 Task: Select the GitHub vs code in the default folding range provider.
Action: Mouse moved to (13, 635)
Screenshot: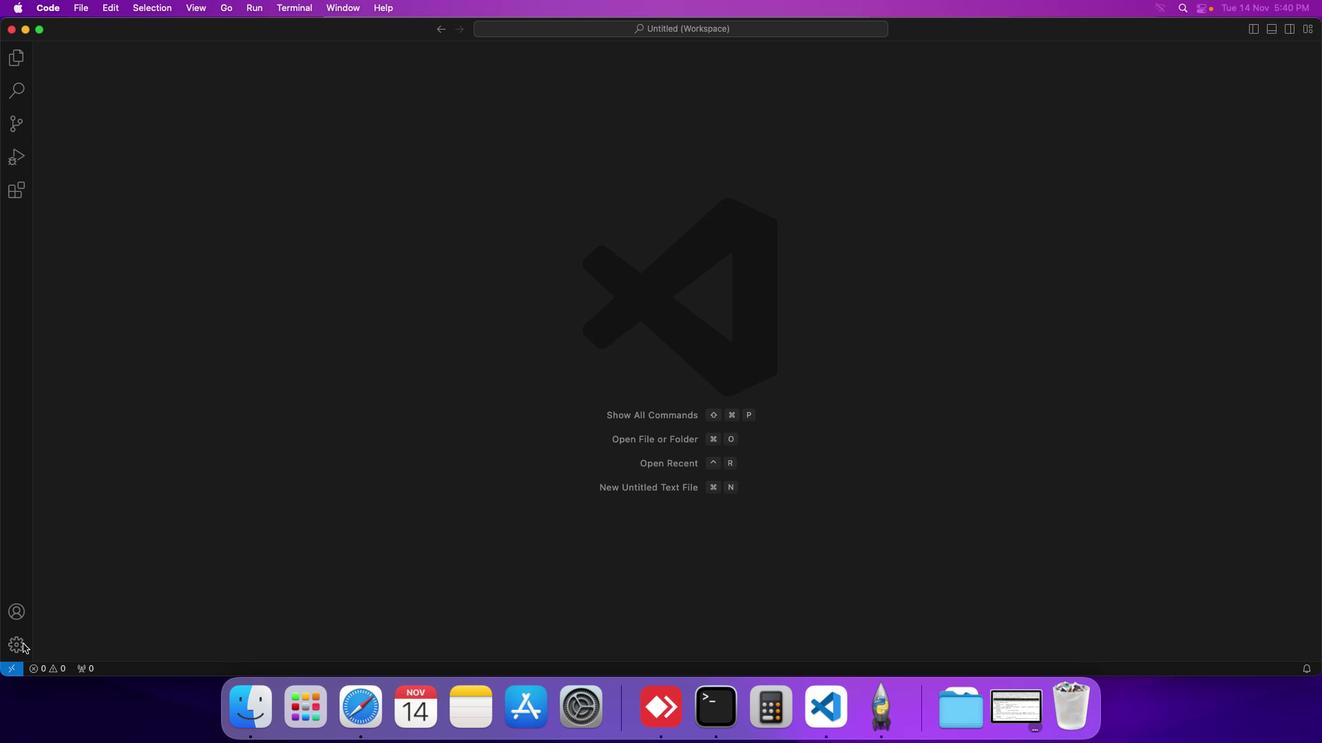 
Action: Mouse pressed left at (13, 635)
Screenshot: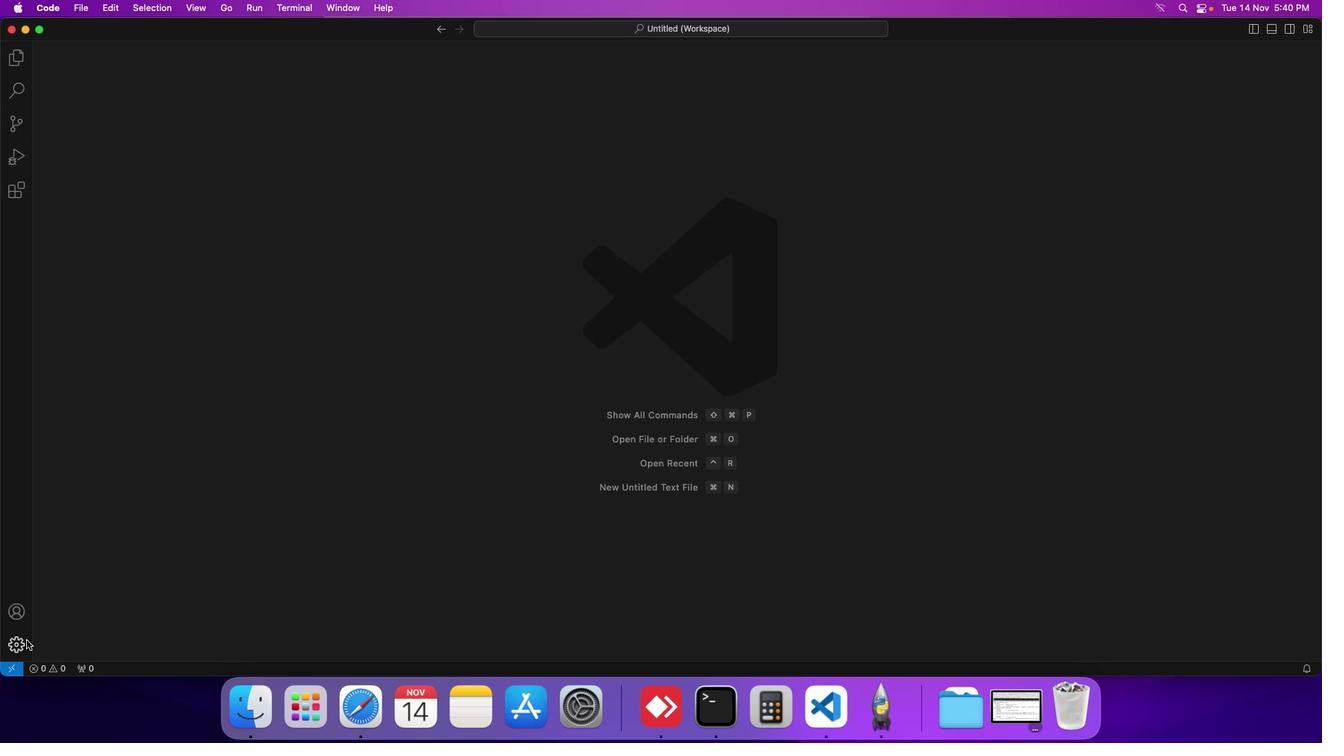 
Action: Mouse moved to (88, 531)
Screenshot: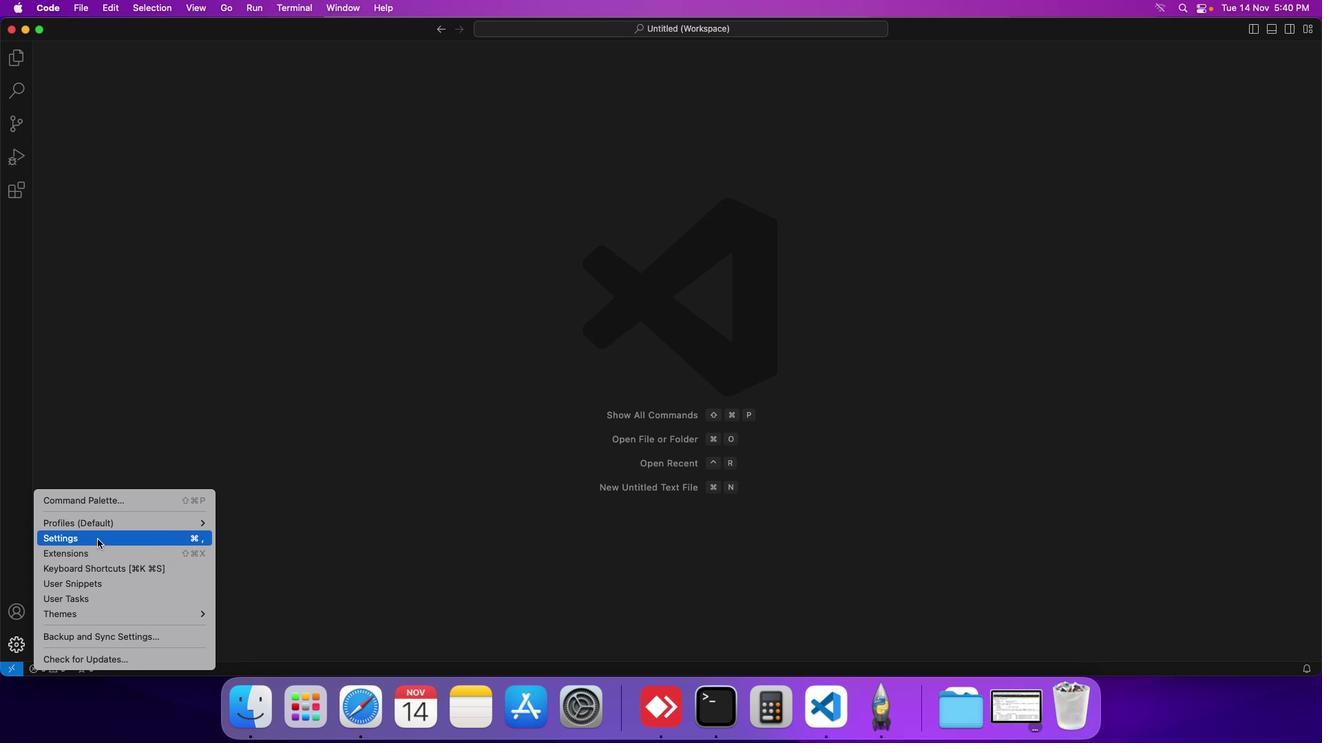 
Action: Mouse pressed left at (88, 531)
Screenshot: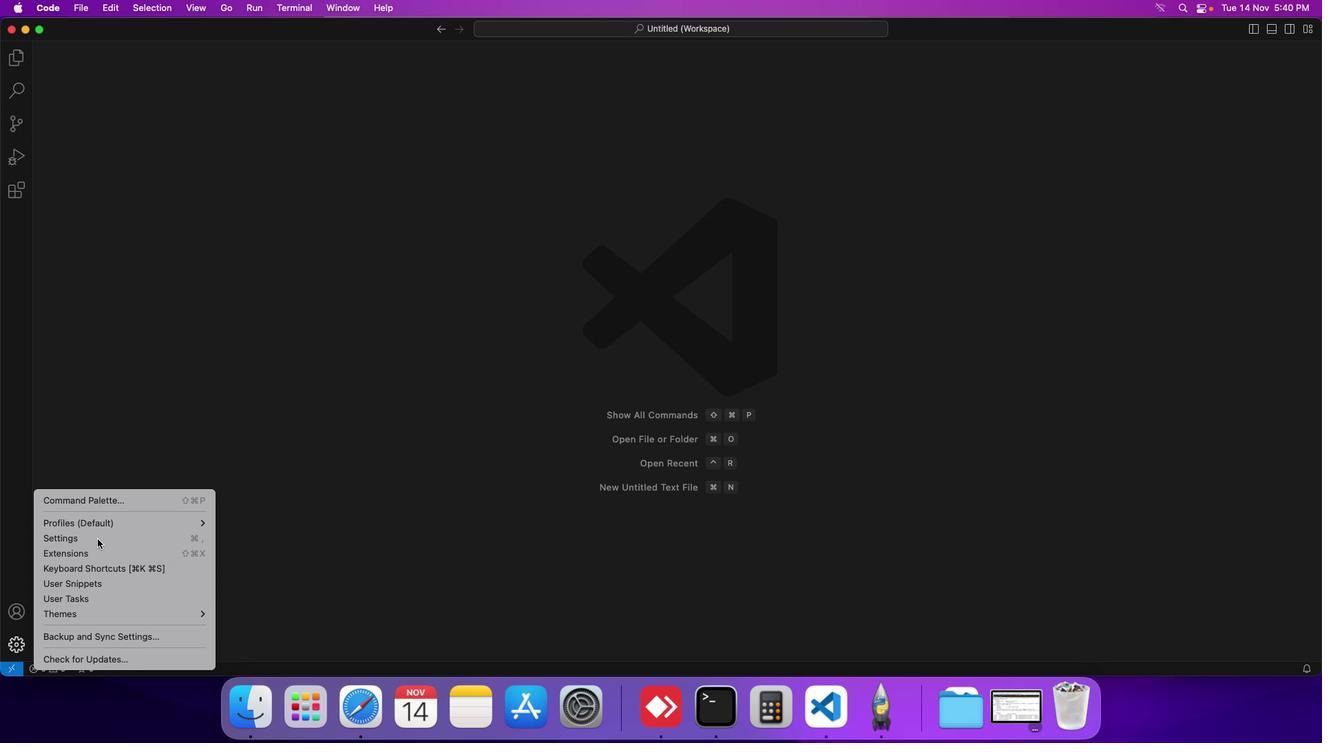 
Action: Mouse moved to (342, 96)
Screenshot: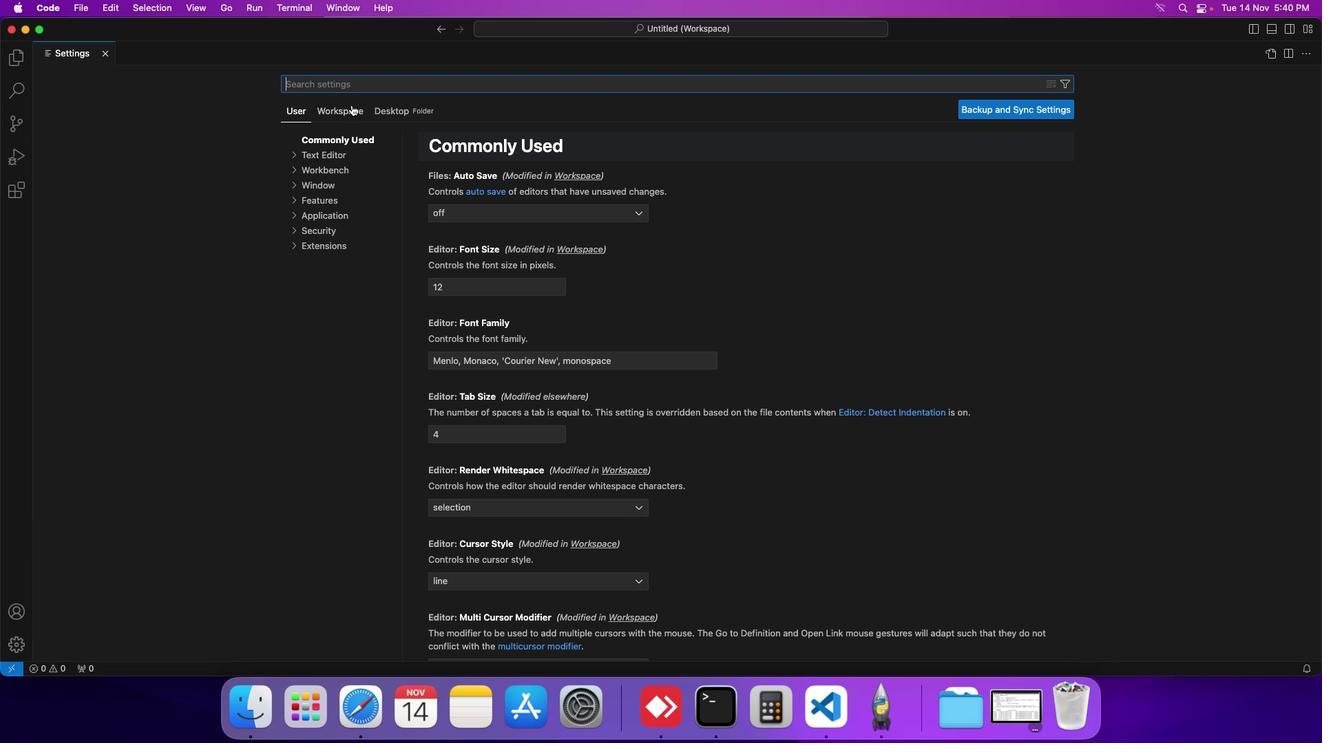 
Action: Mouse pressed left at (342, 96)
Screenshot: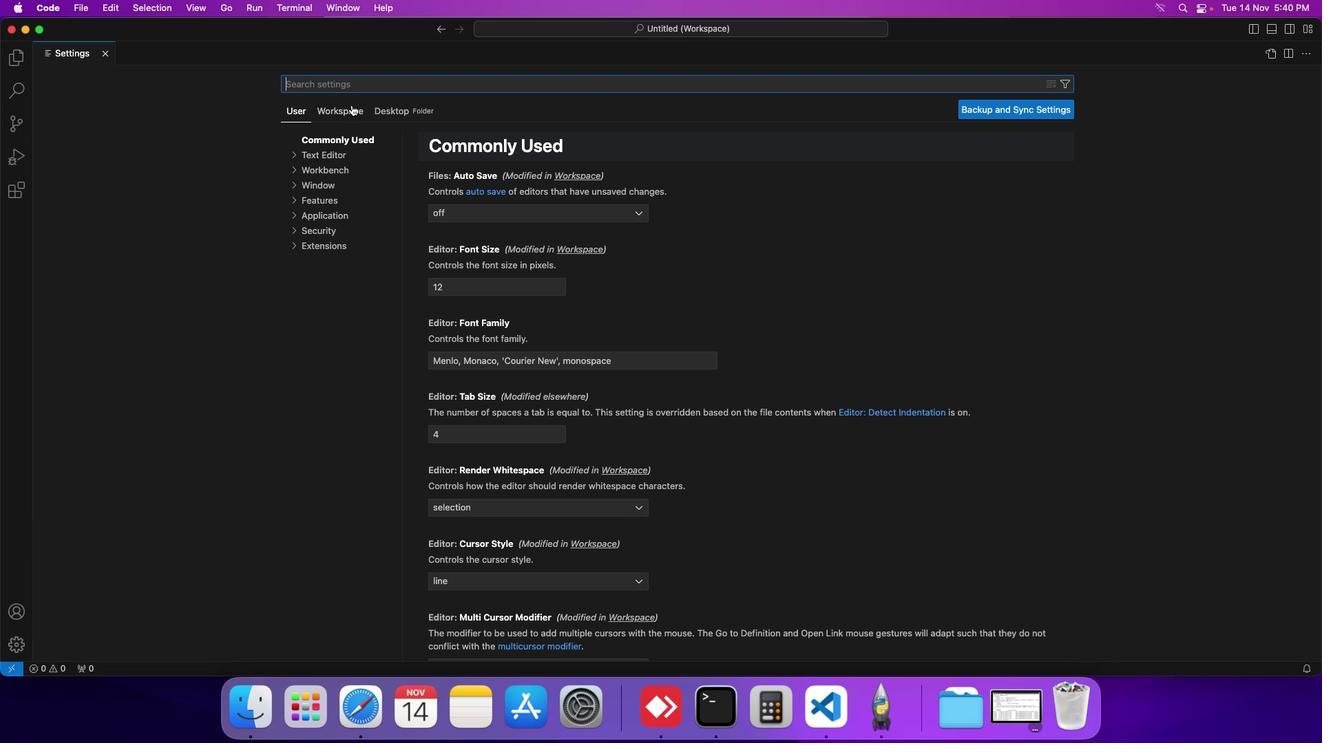 
Action: Mouse moved to (331, 147)
Screenshot: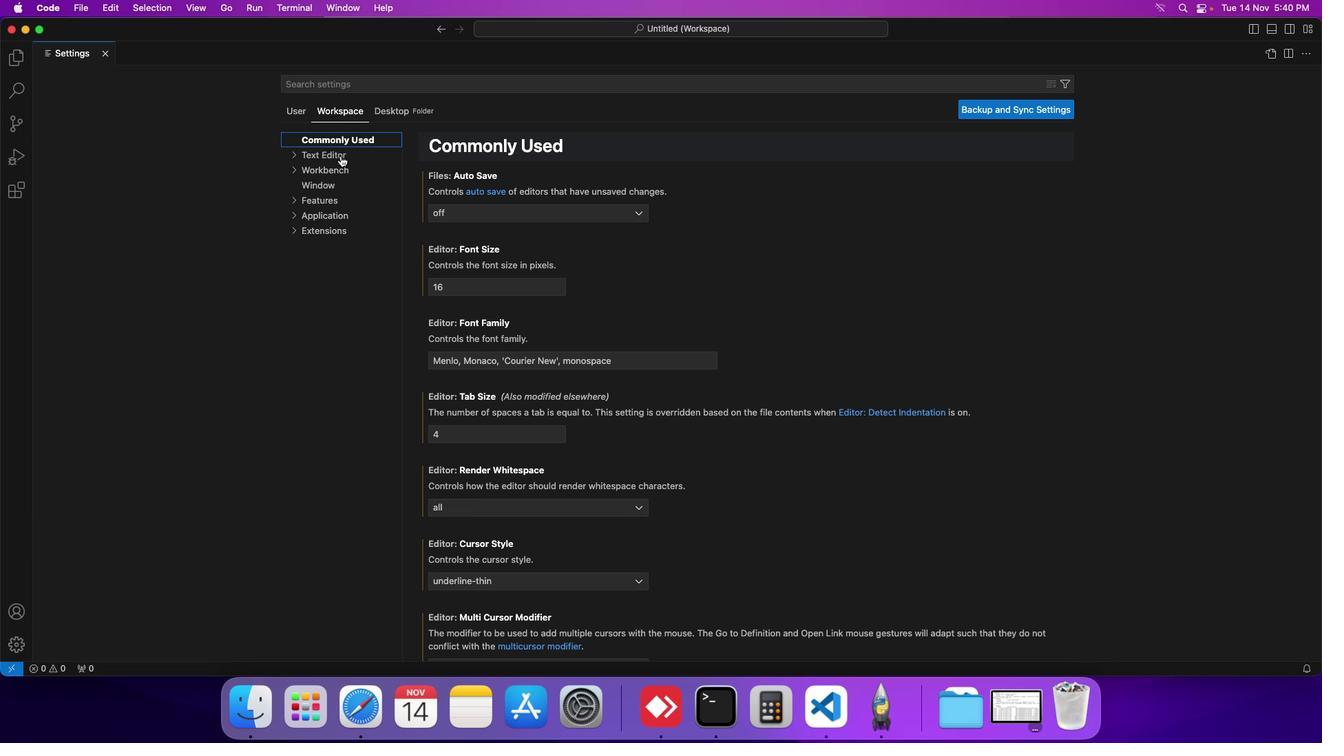 
Action: Mouse pressed left at (331, 147)
Screenshot: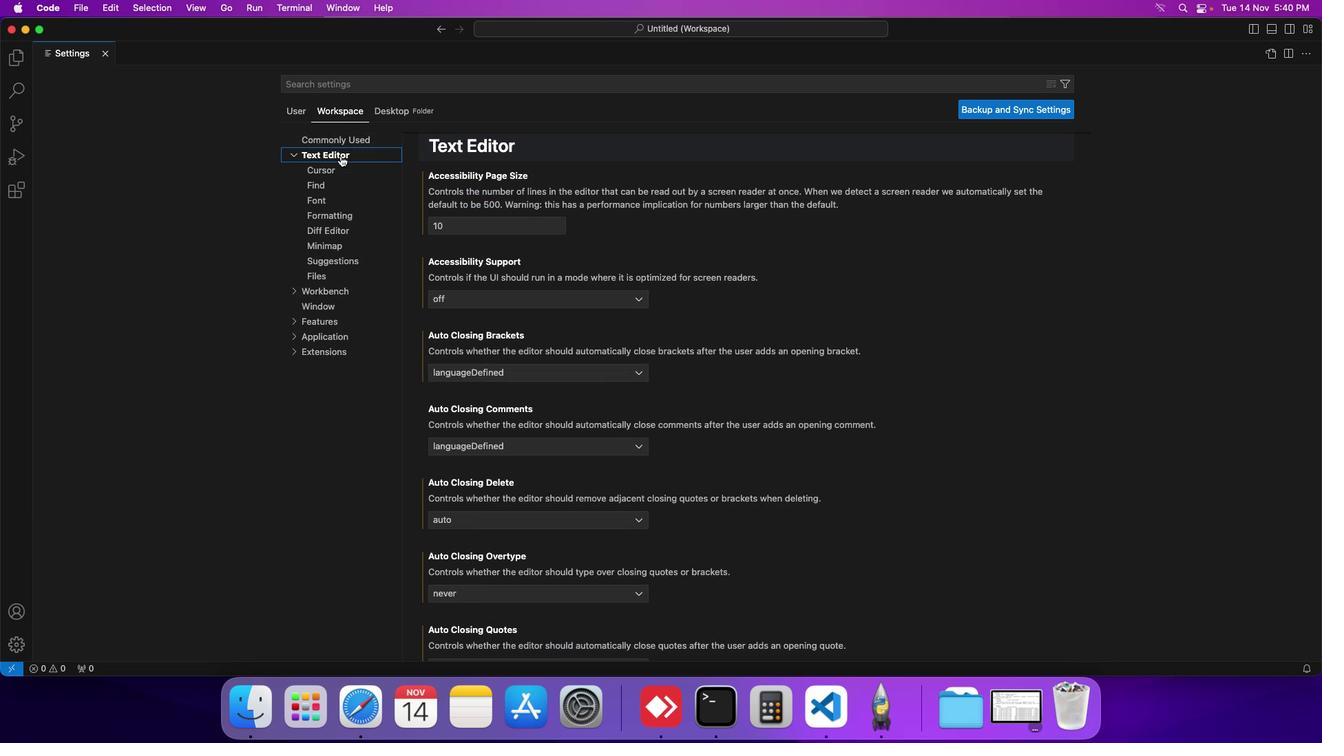 
Action: Mouse moved to (494, 378)
Screenshot: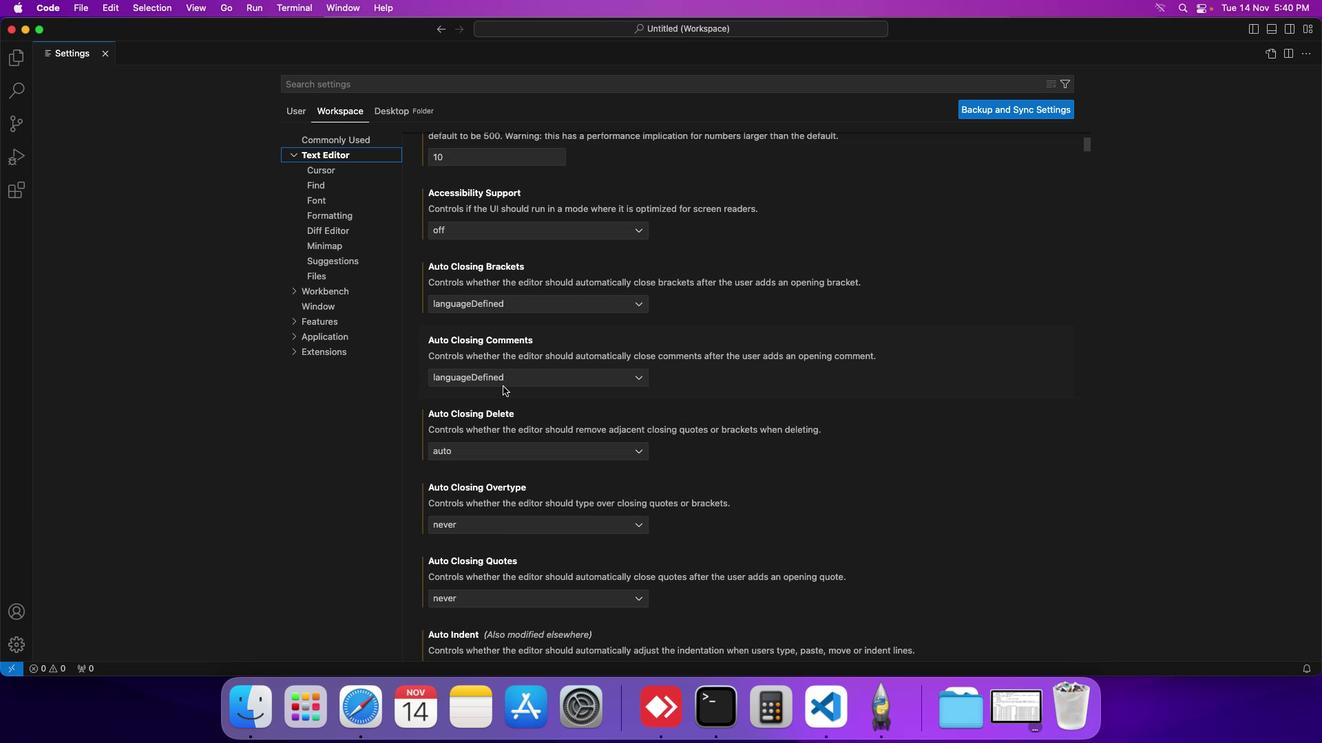 
Action: Mouse scrolled (494, 378) with delta (-8, -8)
Screenshot: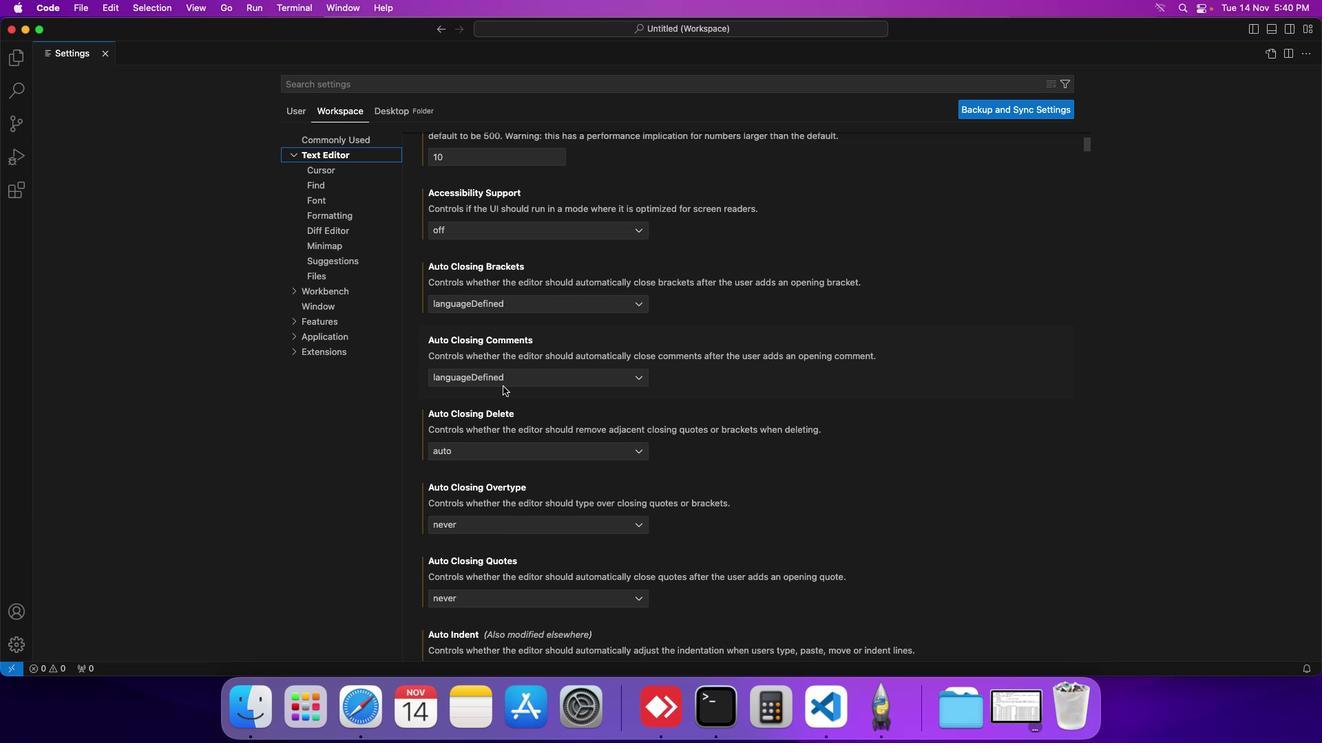 
Action: Mouse scrolled (494, 378) with delta (-8, -8)
Screenshot: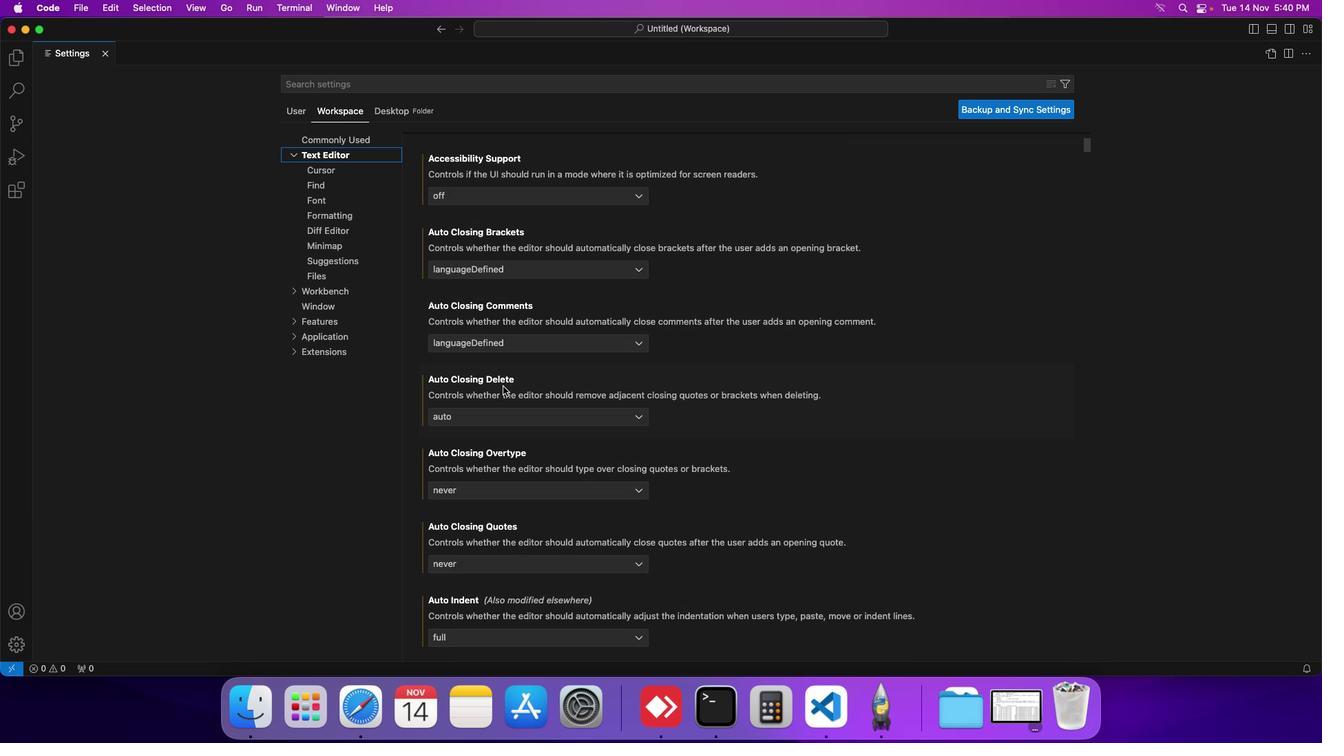 
Action: Mouse scrolled (494, 378) with delta (-8, -8)
Screenshot: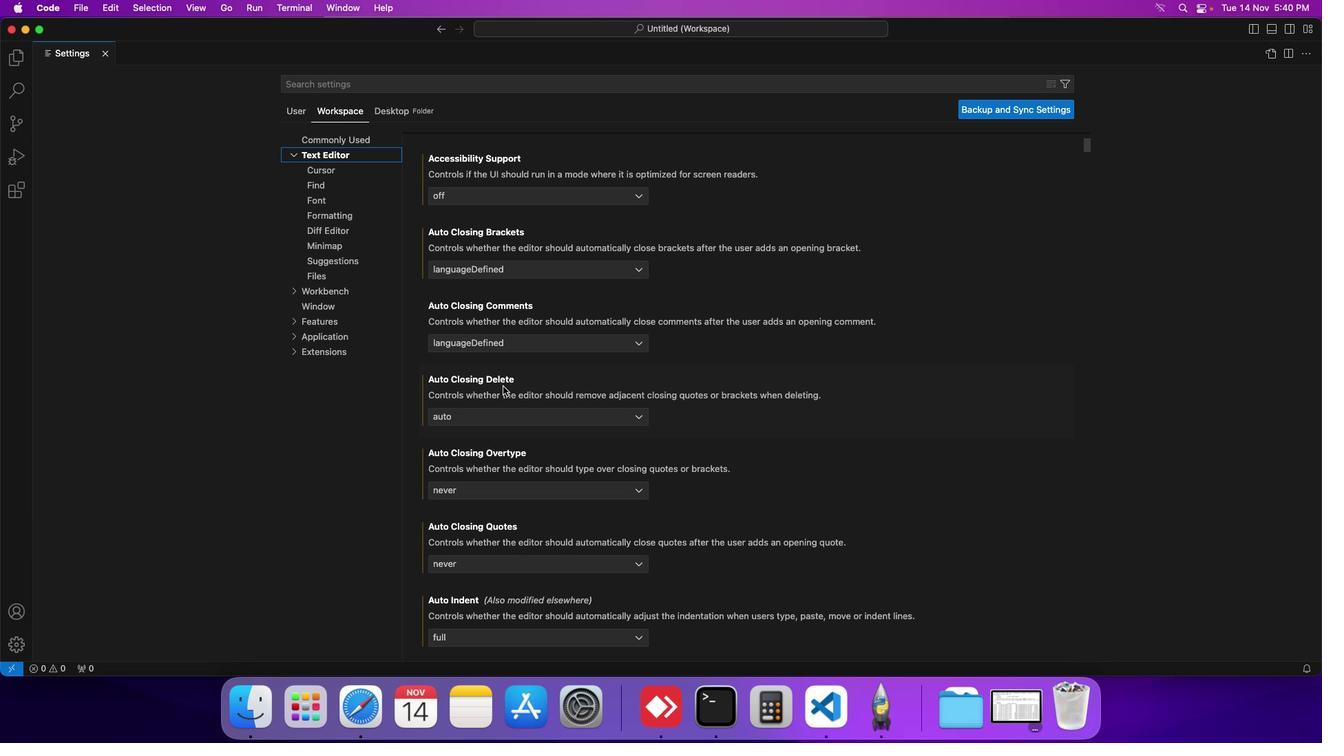 
Action: Mouse moved to (485, 380)
Screenshot: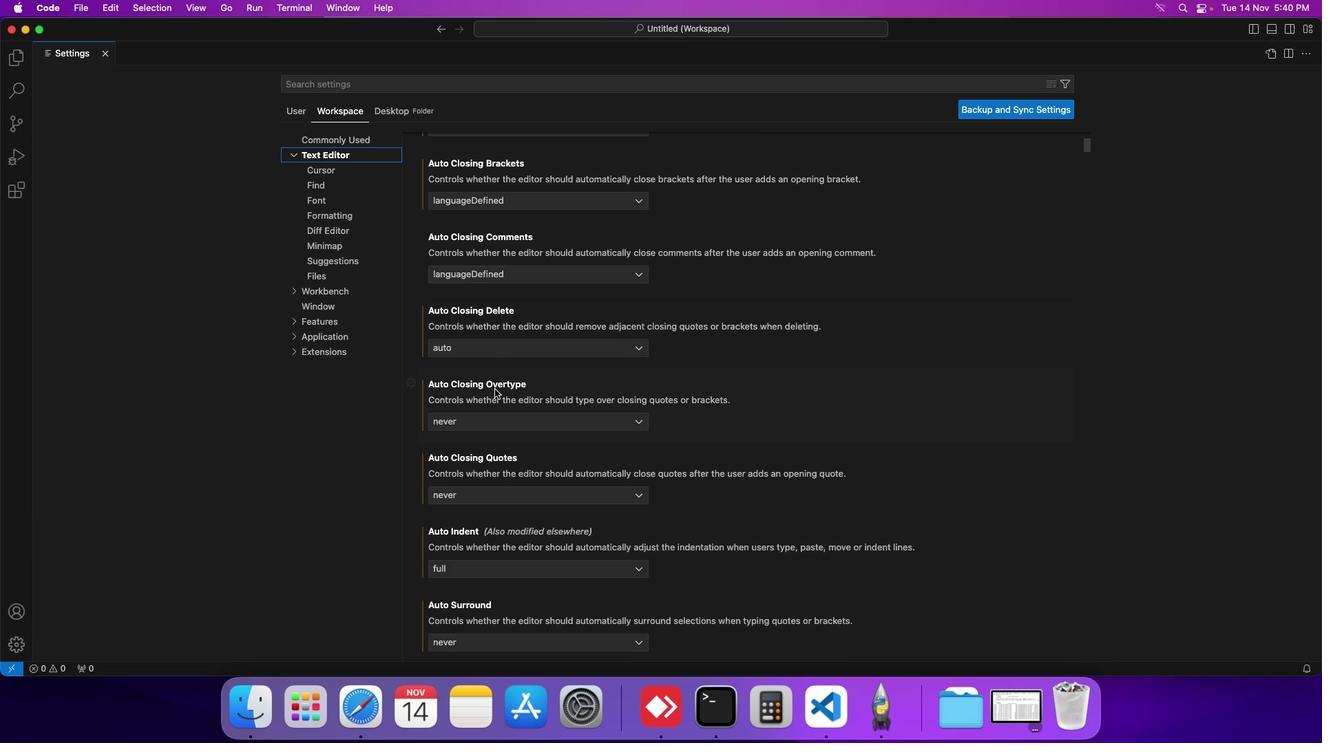 
Action: Mouse scrolled (485, 380) with delta (-8, -8)
Screenshot: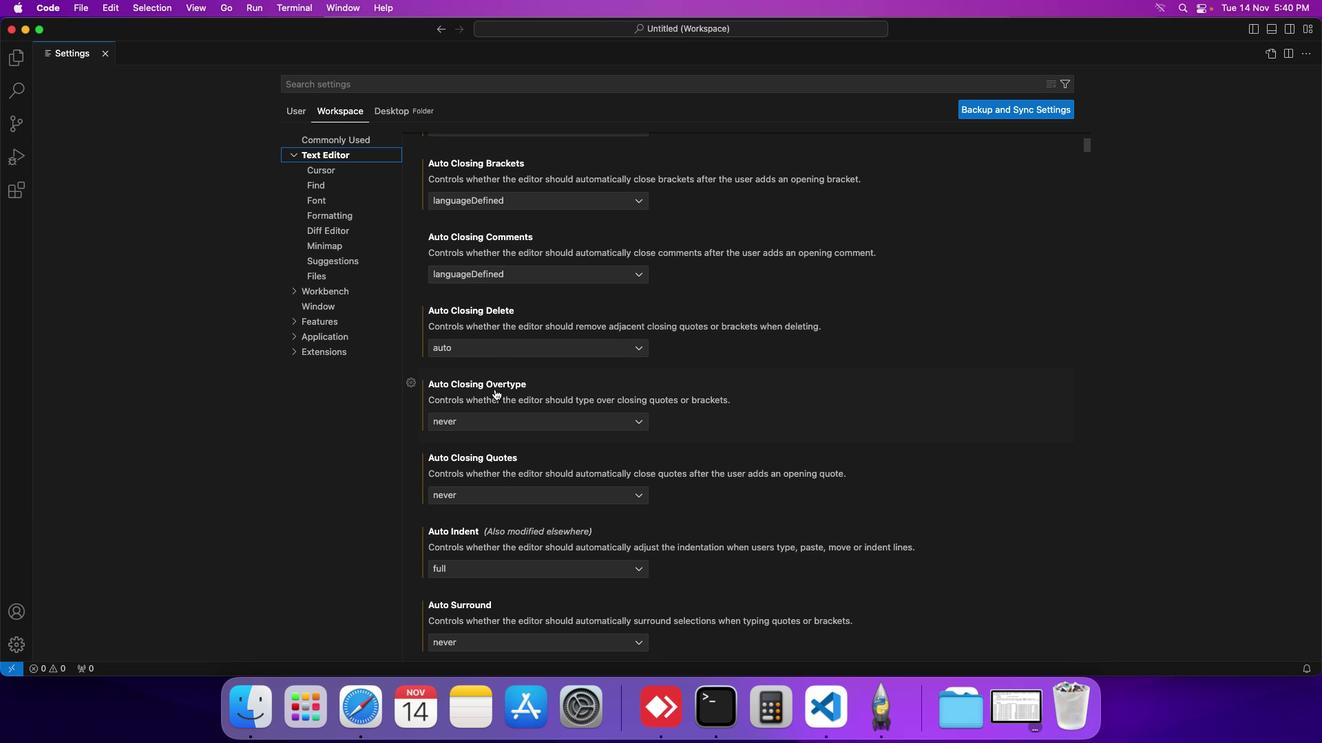 
Action: Mouse scrolled (485, 380) with delta (-8, -8)
Screenshot: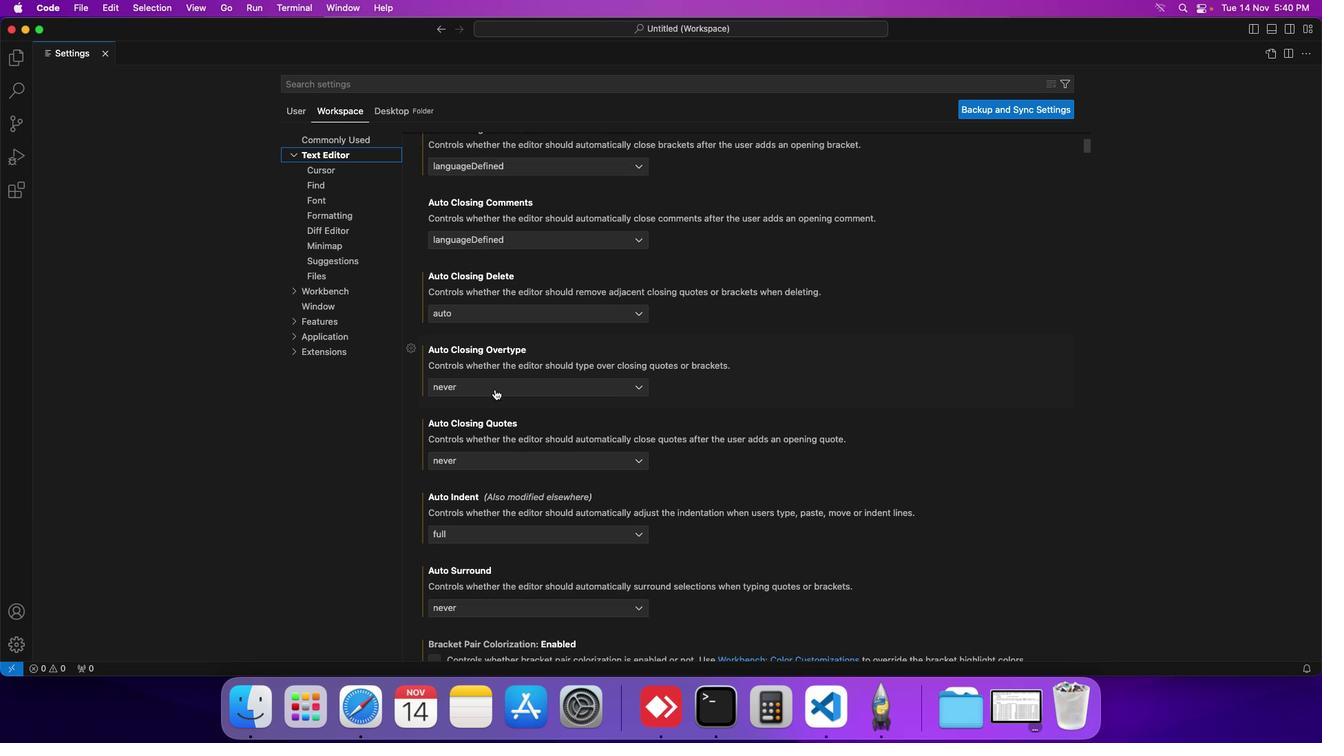 
Action: Mouse scrolled (485, 380) with delta (-8, -8)
Screenshot: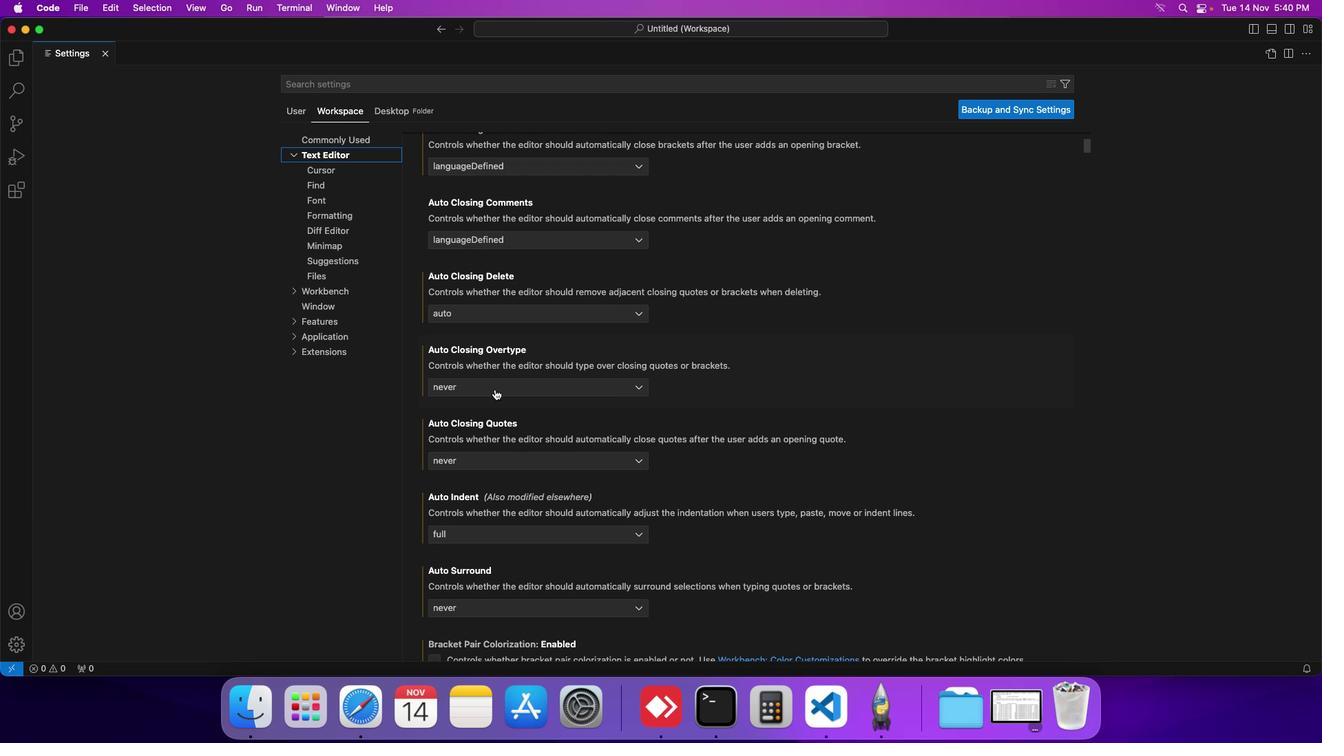 
Action: Mouse scrolled (485, 380) with delta (-8, -8)
Screenshot: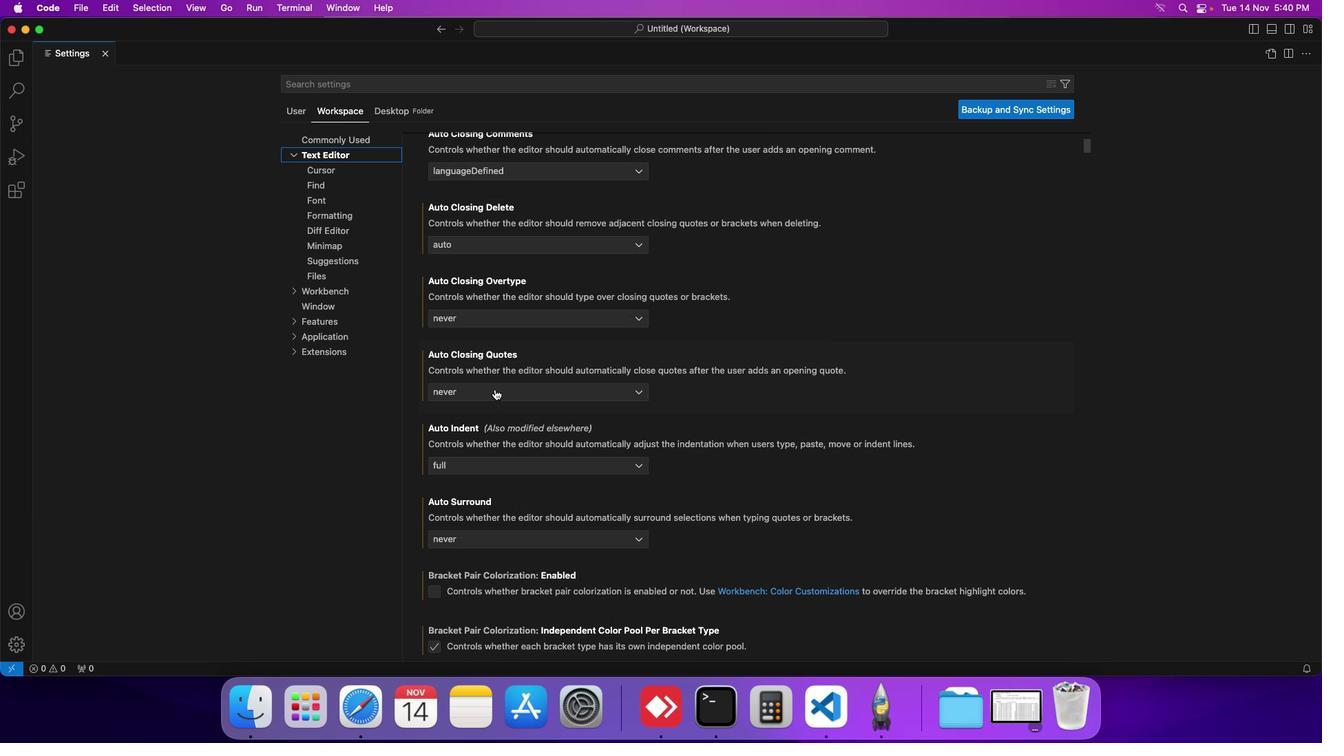 
Action: Mouse scrolled (485, 380) with delta (-8, -8)
Screenshot: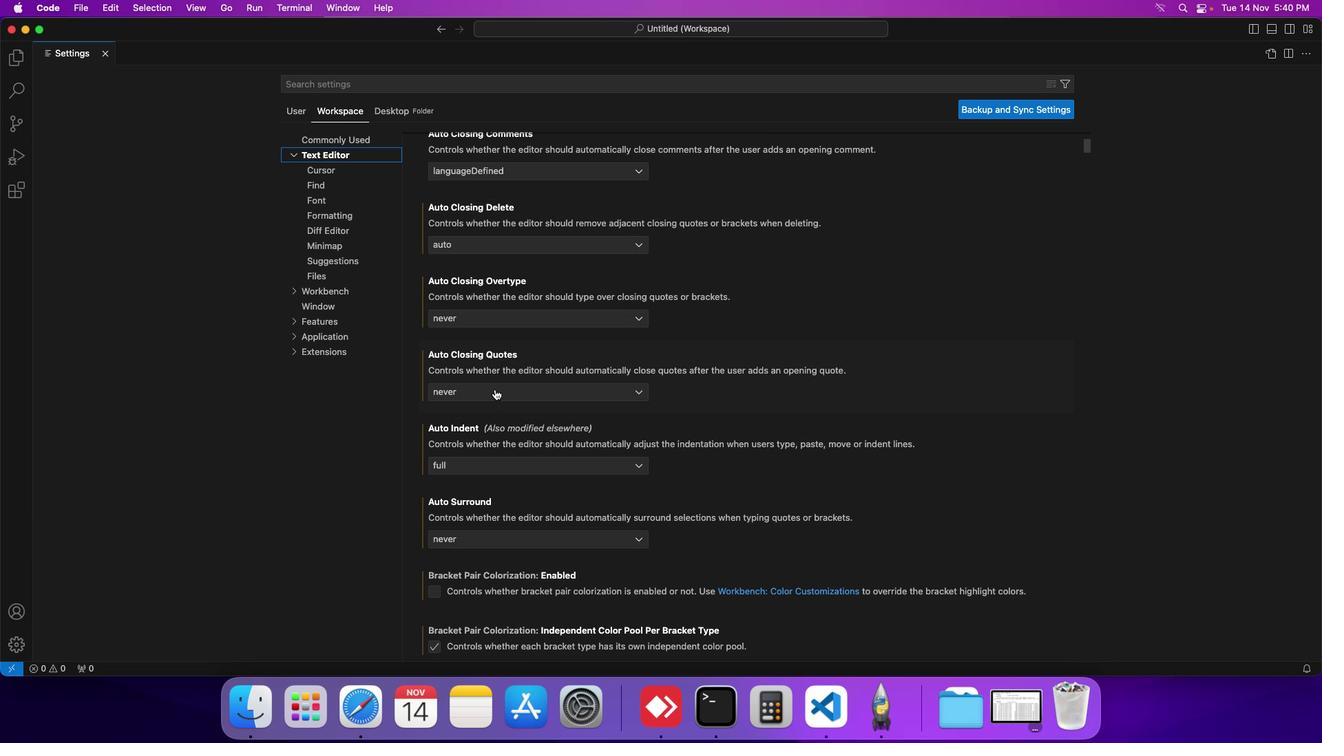 
Action: Mouse scrolled (485, 380) with delta (-8, -8)
Screenshot: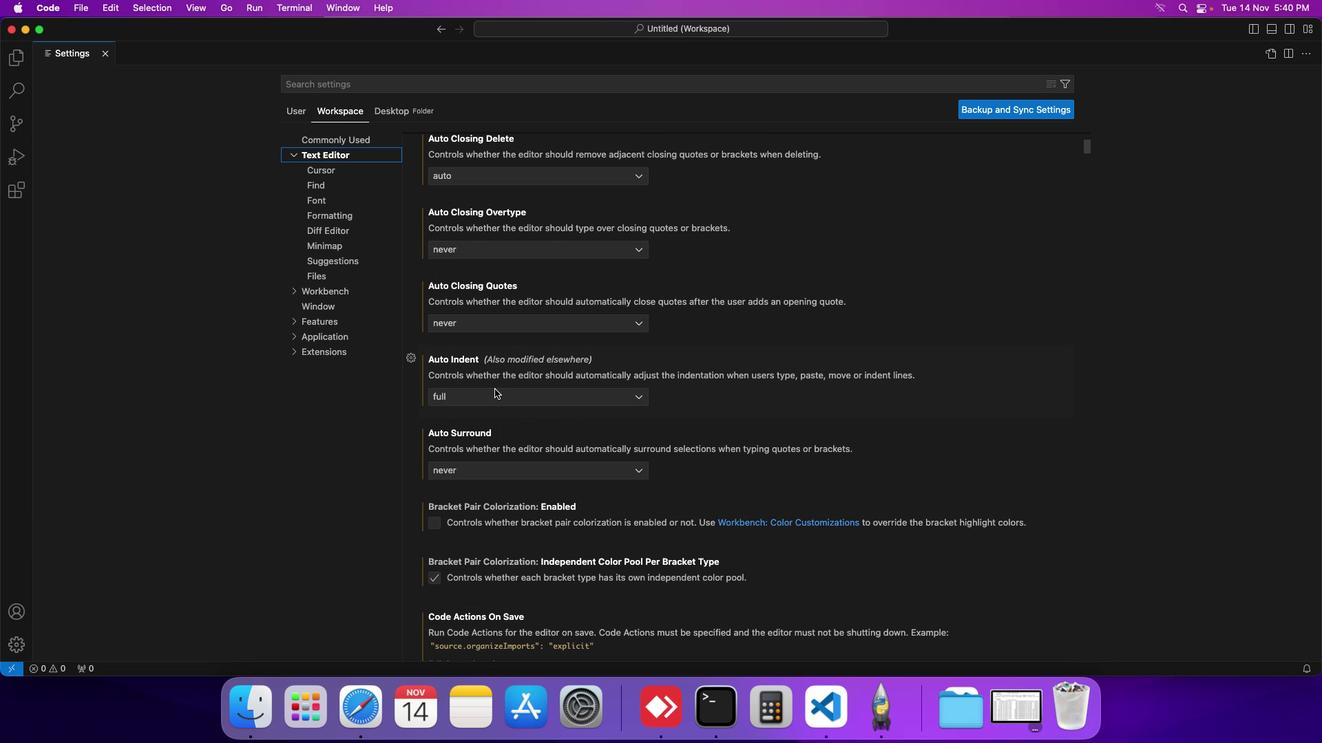 
Action: Mouse scrolled (485, 380) with delta (-8, -8)
Screenshot: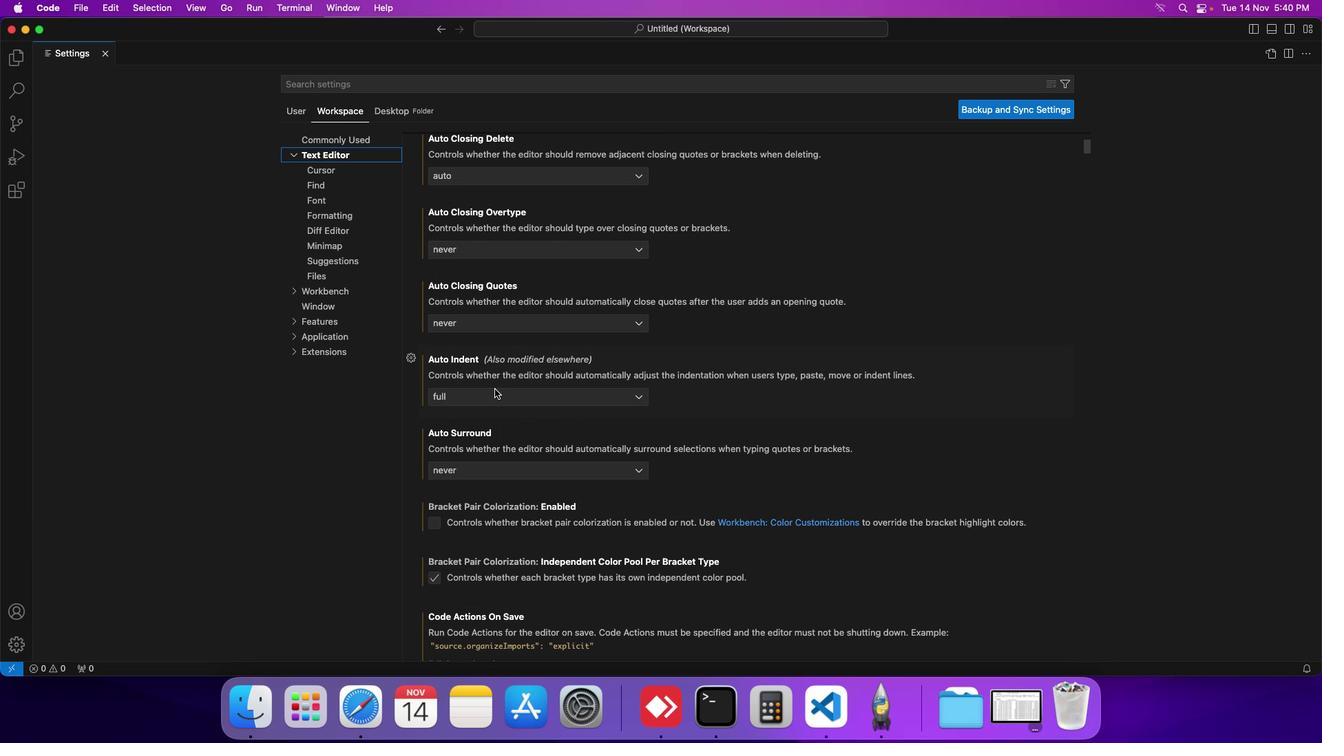 
Action: Mouse scrolled (485, 380) with delta (-8, -8)
Screenshot: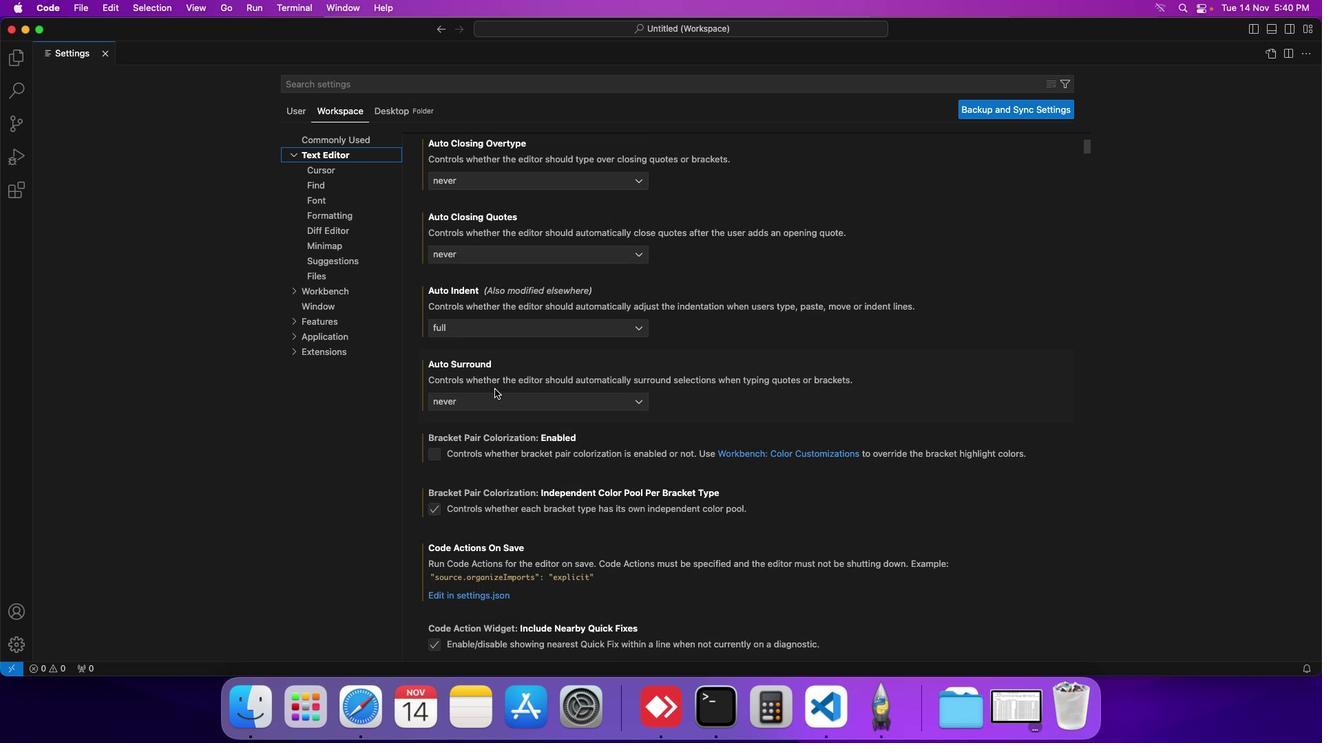 
Action: Mouse scrolled (485, 380) with delta (-8, -8)
Screenshot: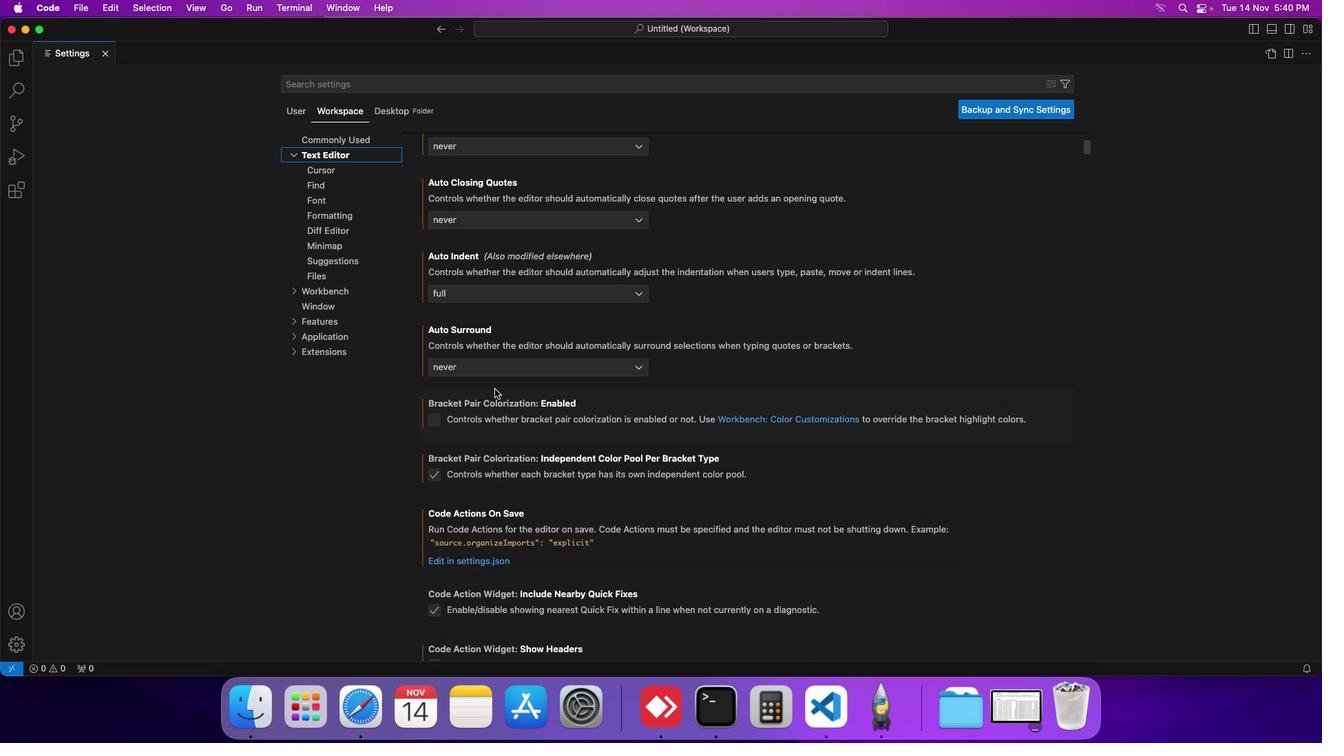 
Action: Mouse scrolled (485, 380) with delta (-8, -8)
Screenshot: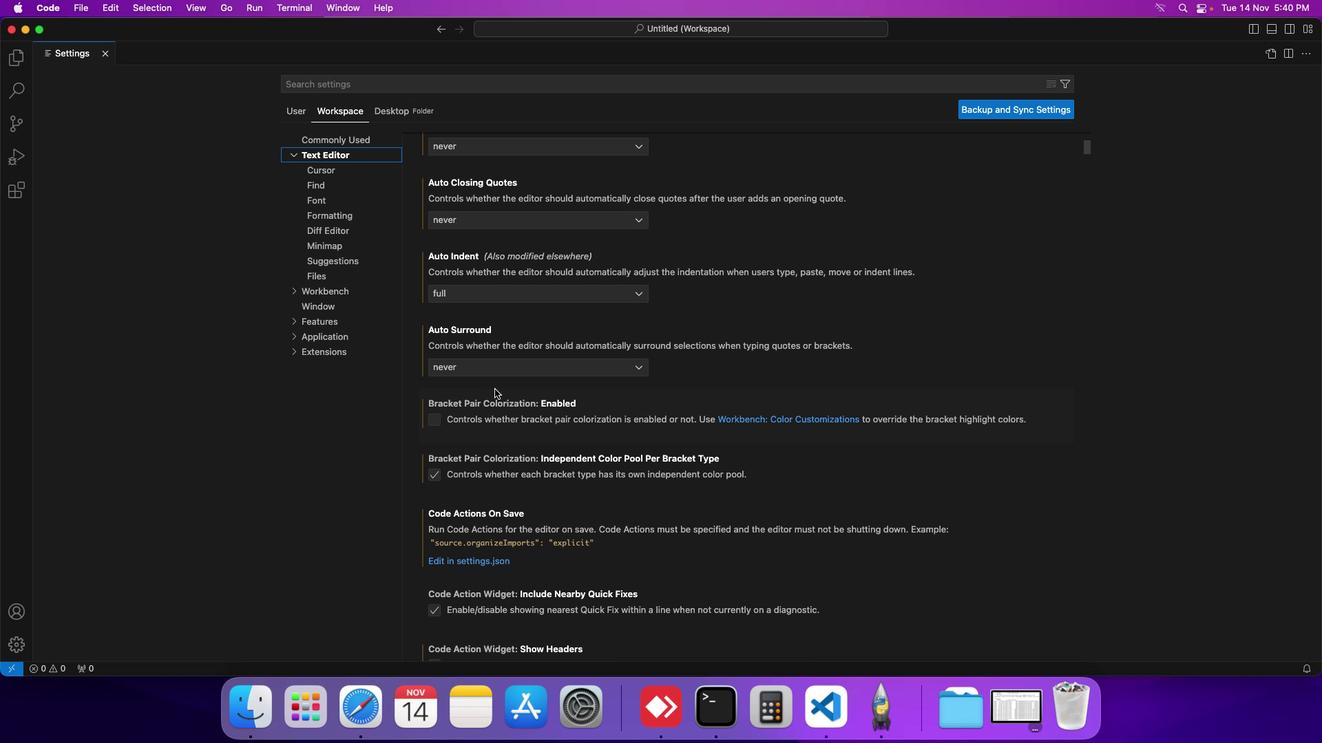 
Action: Mouse scrolled (485, 380) with delta (-8, -8)
Screenshot: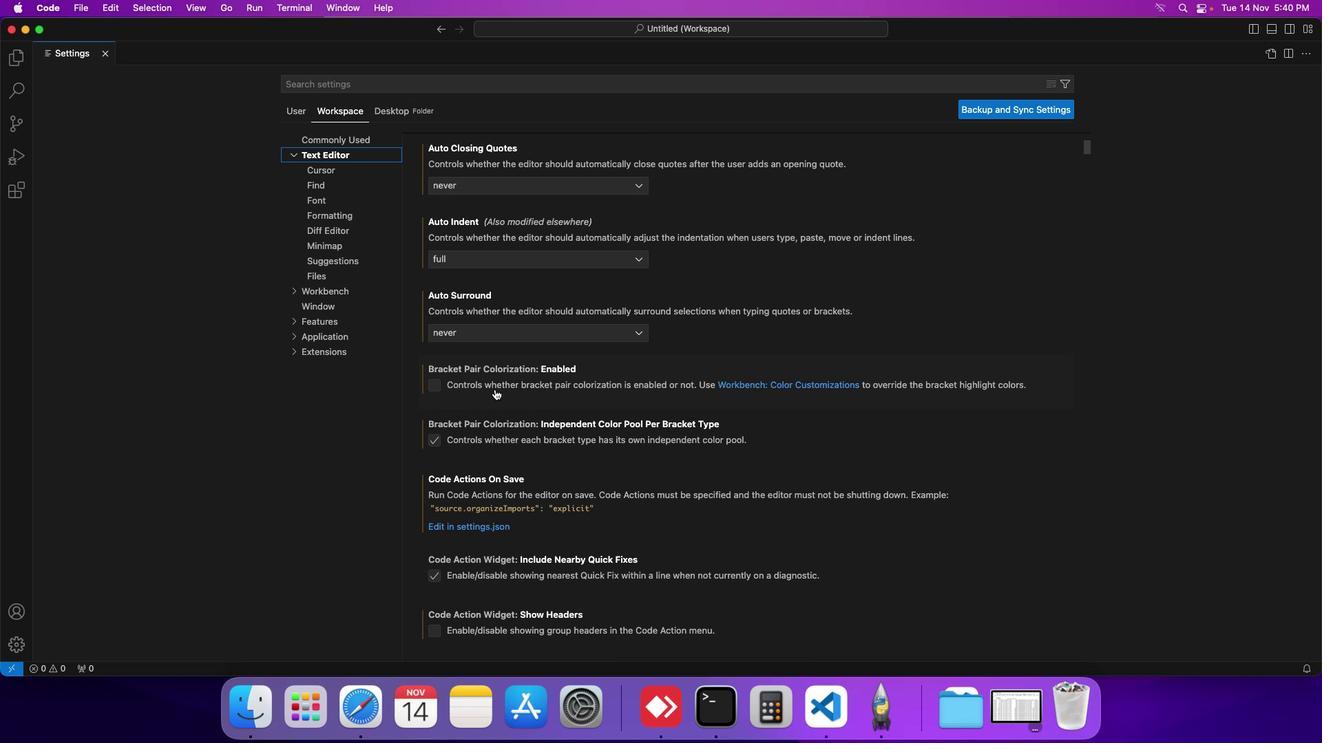 
Action: Mouse scrolled (485, 380) with delta (-8, -8)
Screenshot: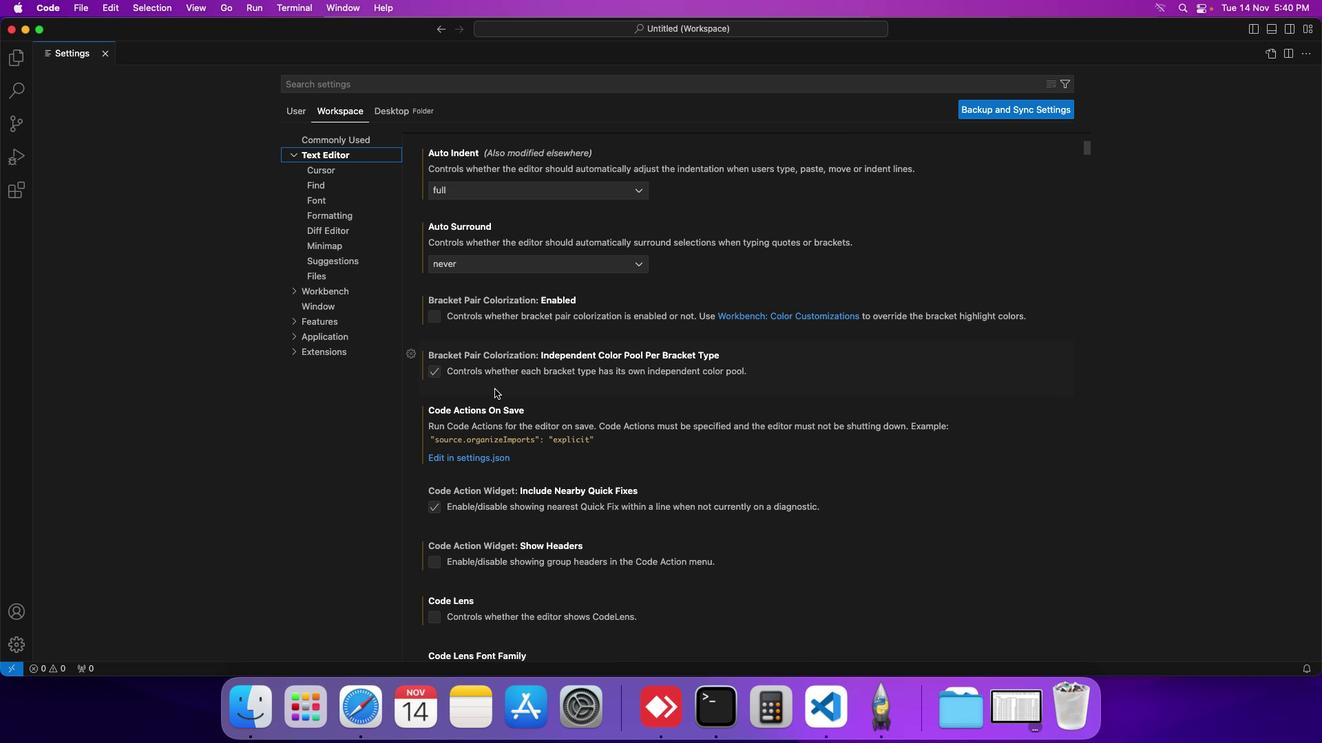
Action: Mouse scrolled (485, 380) with delta (-8, -8)
Screenshot: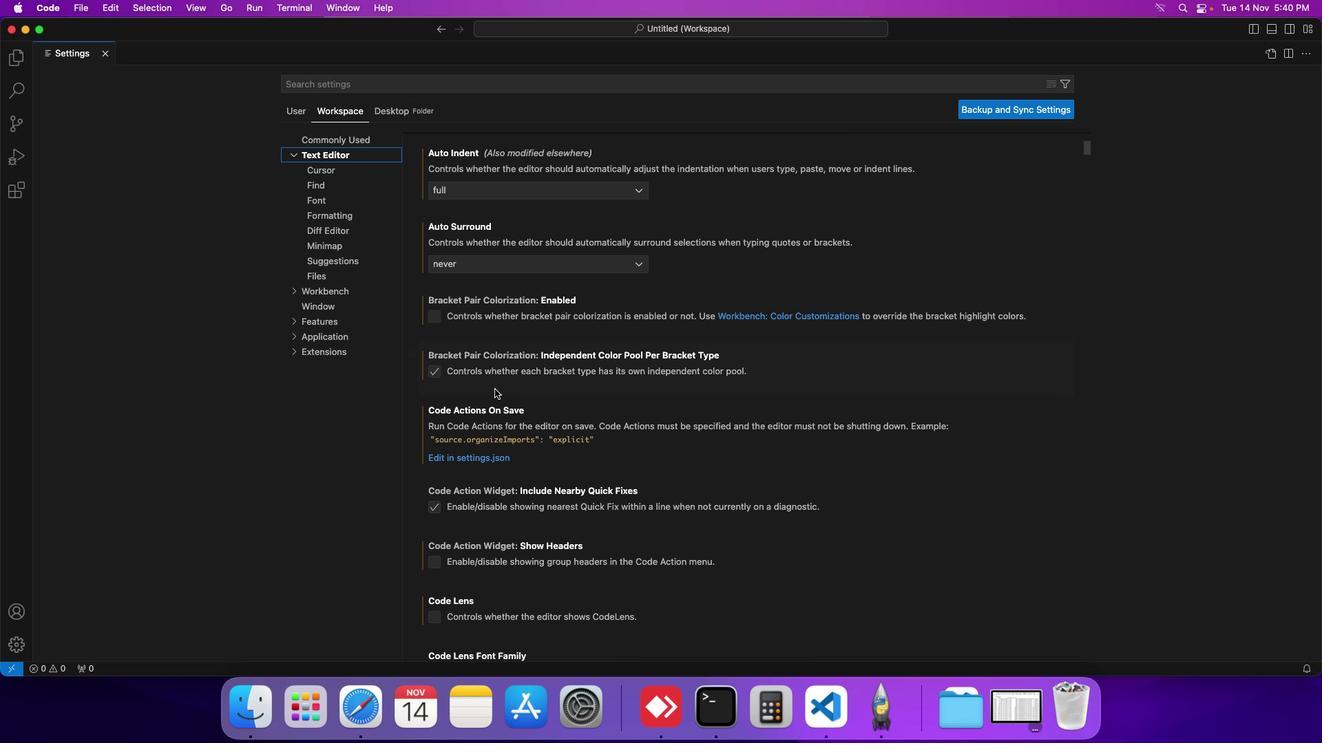 
Action: Mouse scrolled (485, 380) with delta (-8, -8)
Screenshot: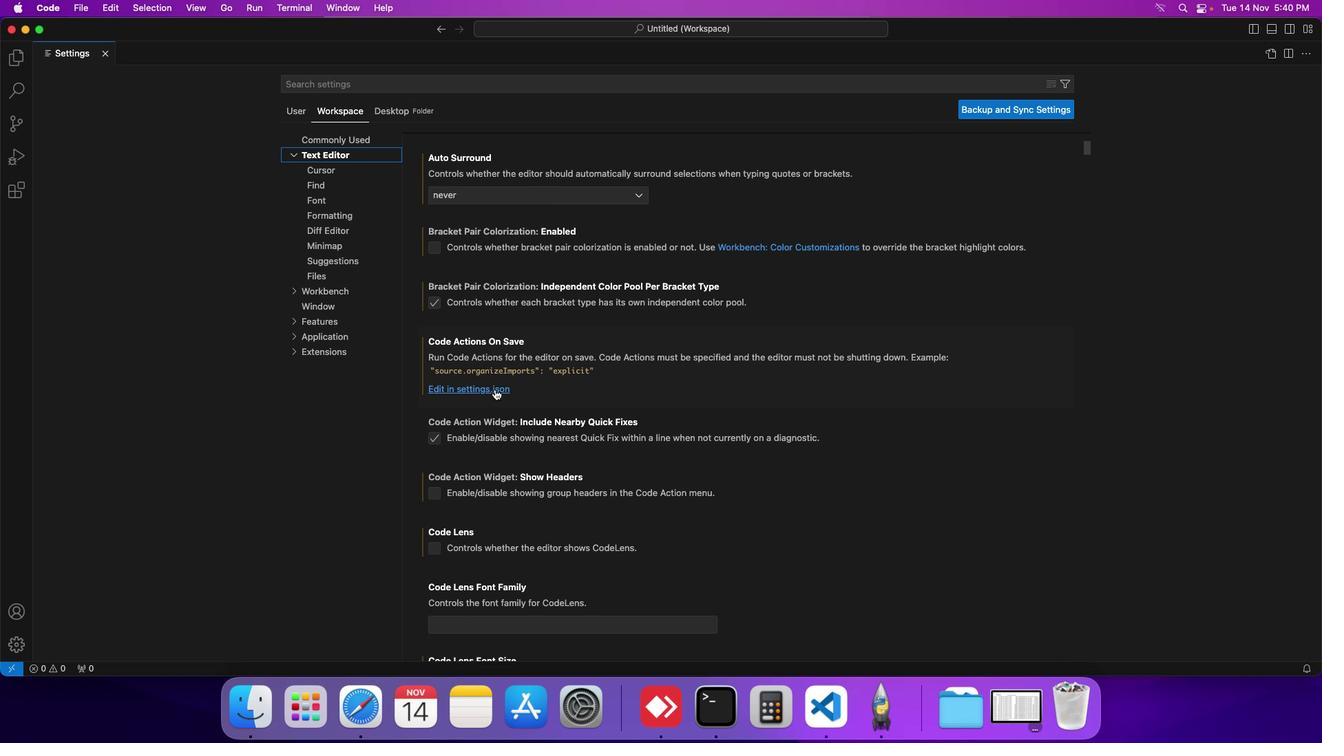 
Action: Mouse scrolled (485, 380) with delta (-8, -8)
Screenshot: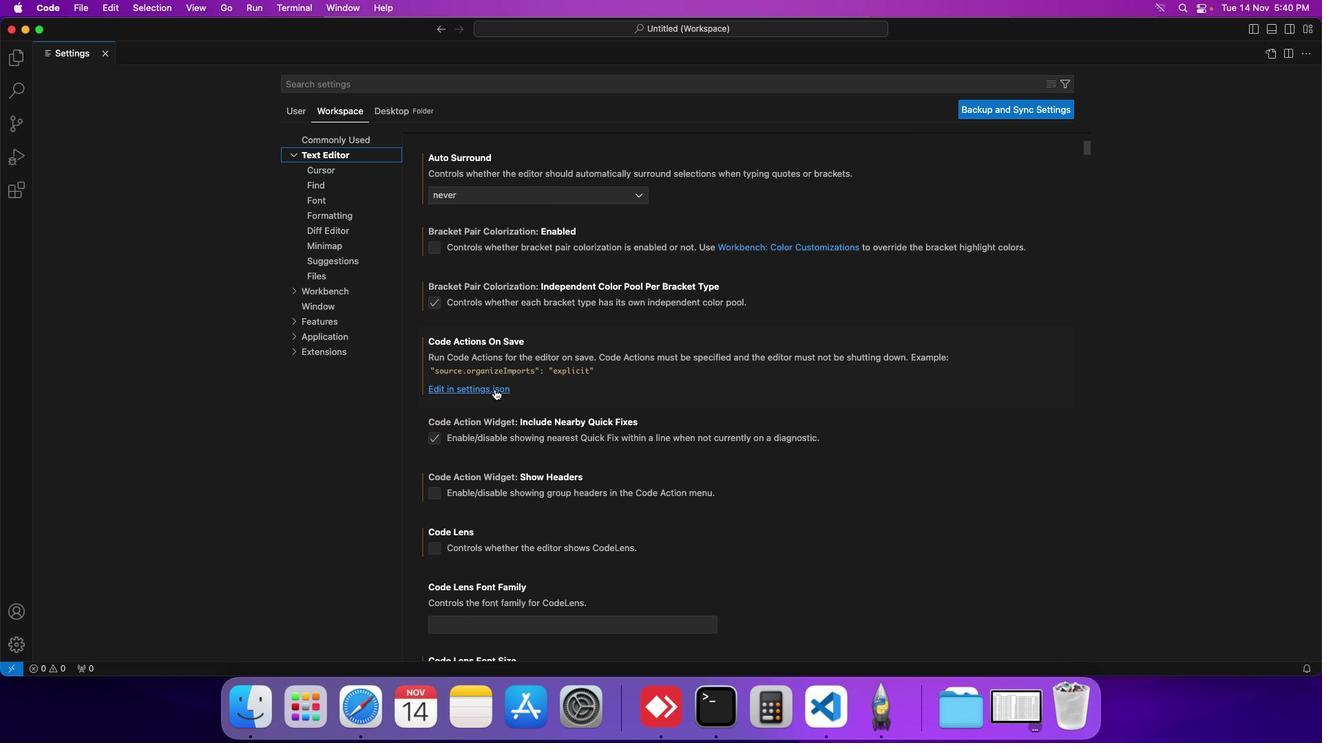 
Action: Mouse scrolled (485, 380) with delta (-8, -8)
Screenshot: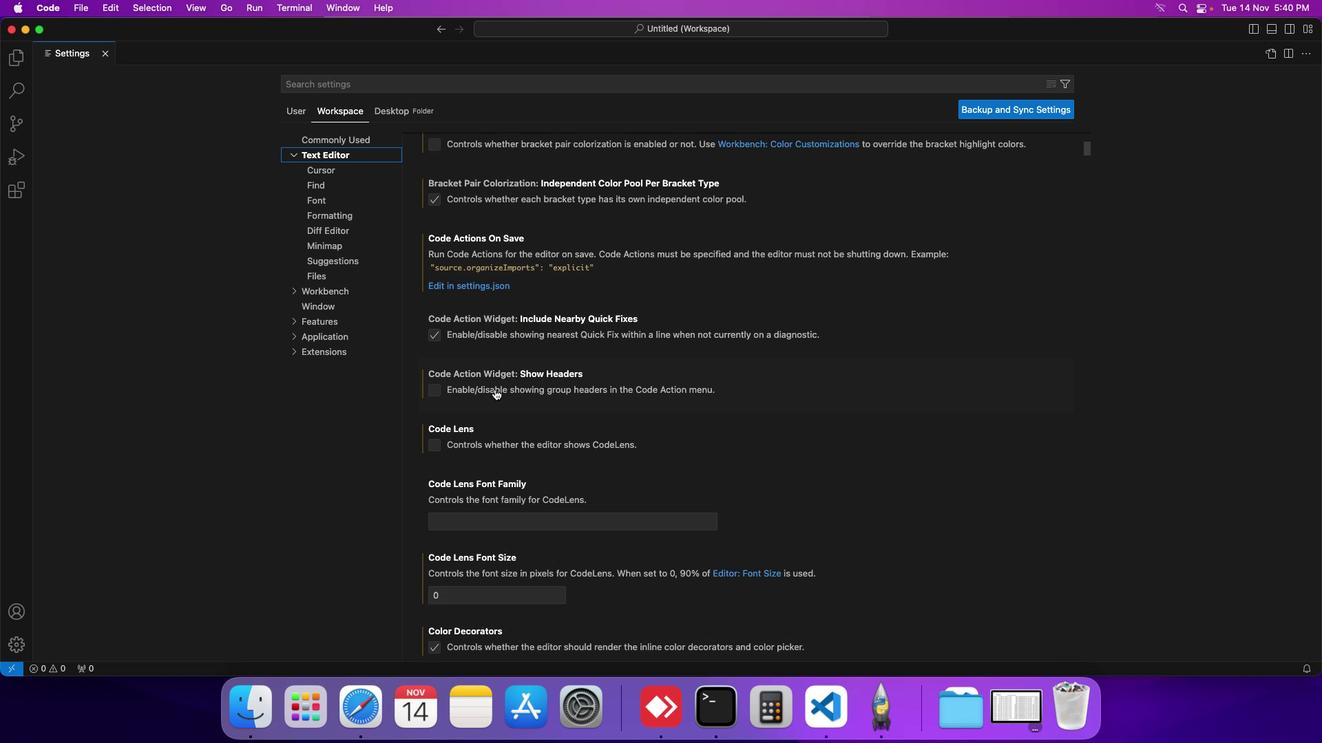 
Action: Mouse scrolled (485, 380) with delta (-8, -8)
Screenshot: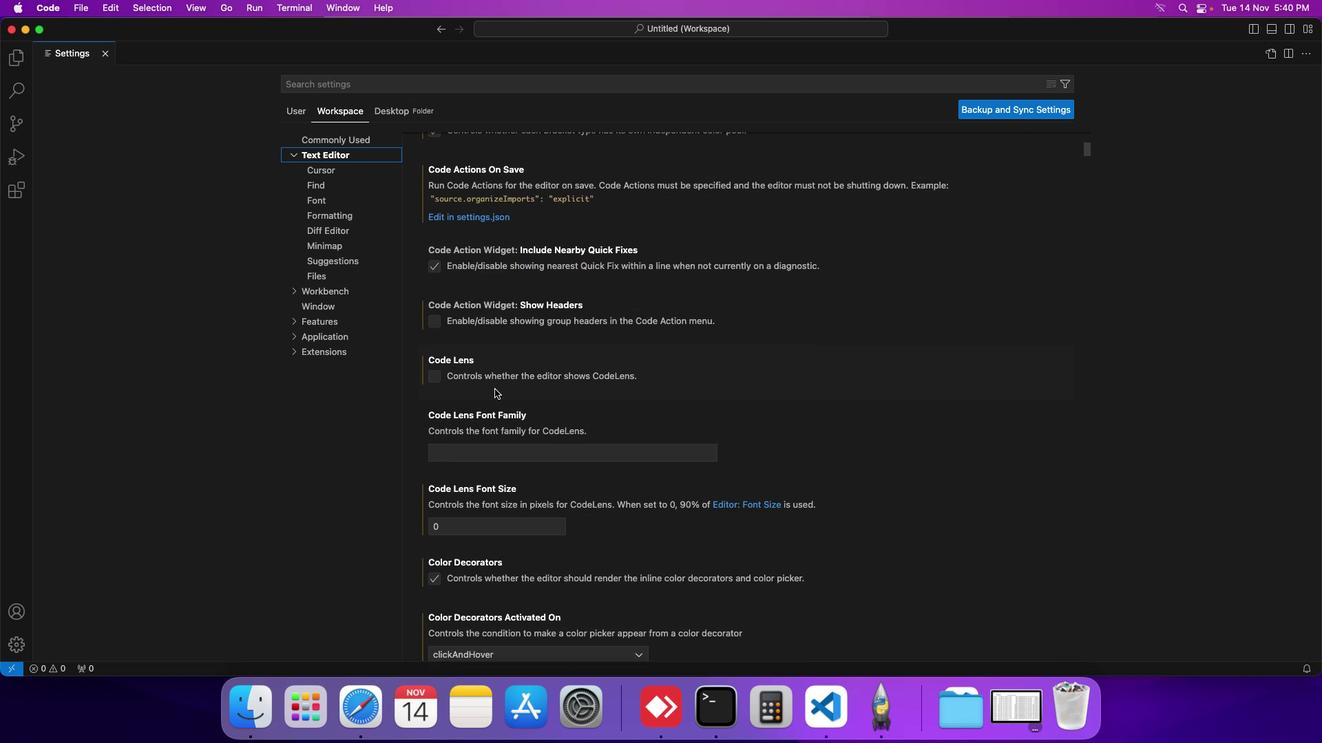 
Action: Mouse scrolled (485, 380) with delta (-8, -8)
Screenshot: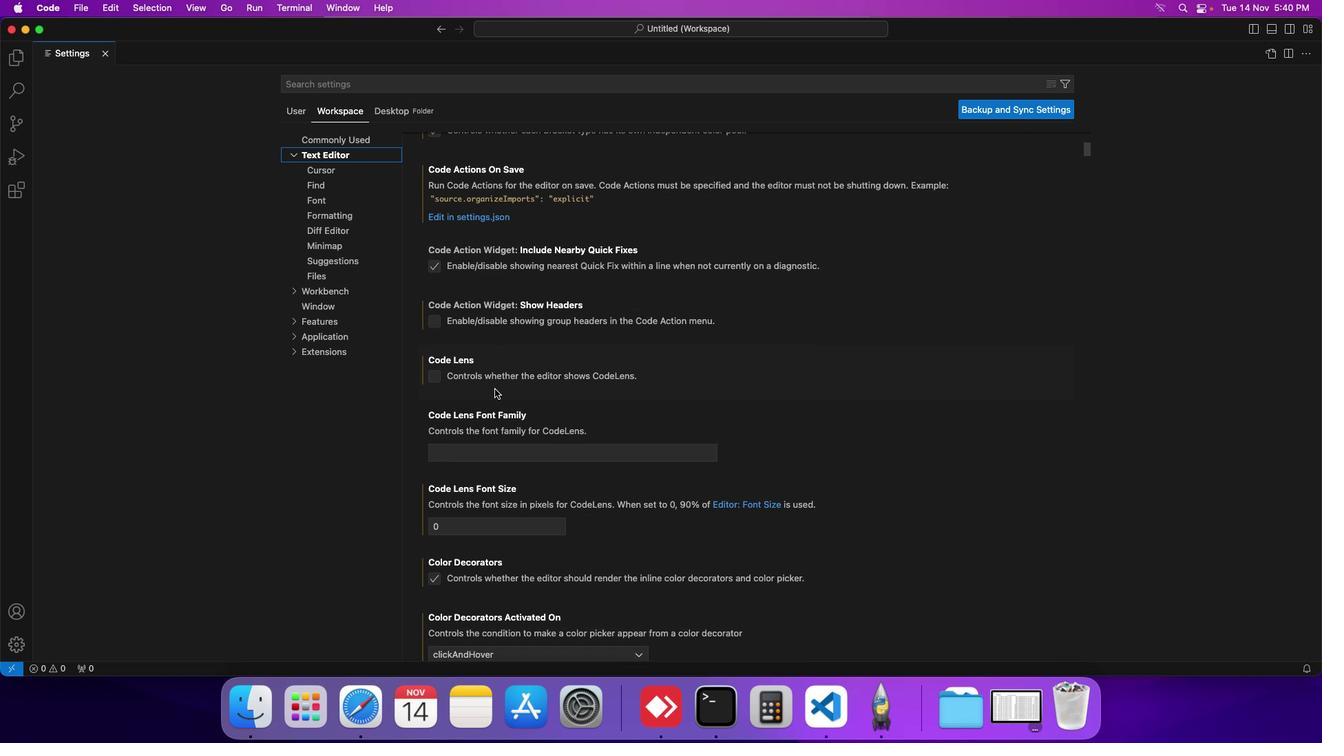 
Action: Mouse scrolled (485, 380) with delta (-8, -9)
Screenshot: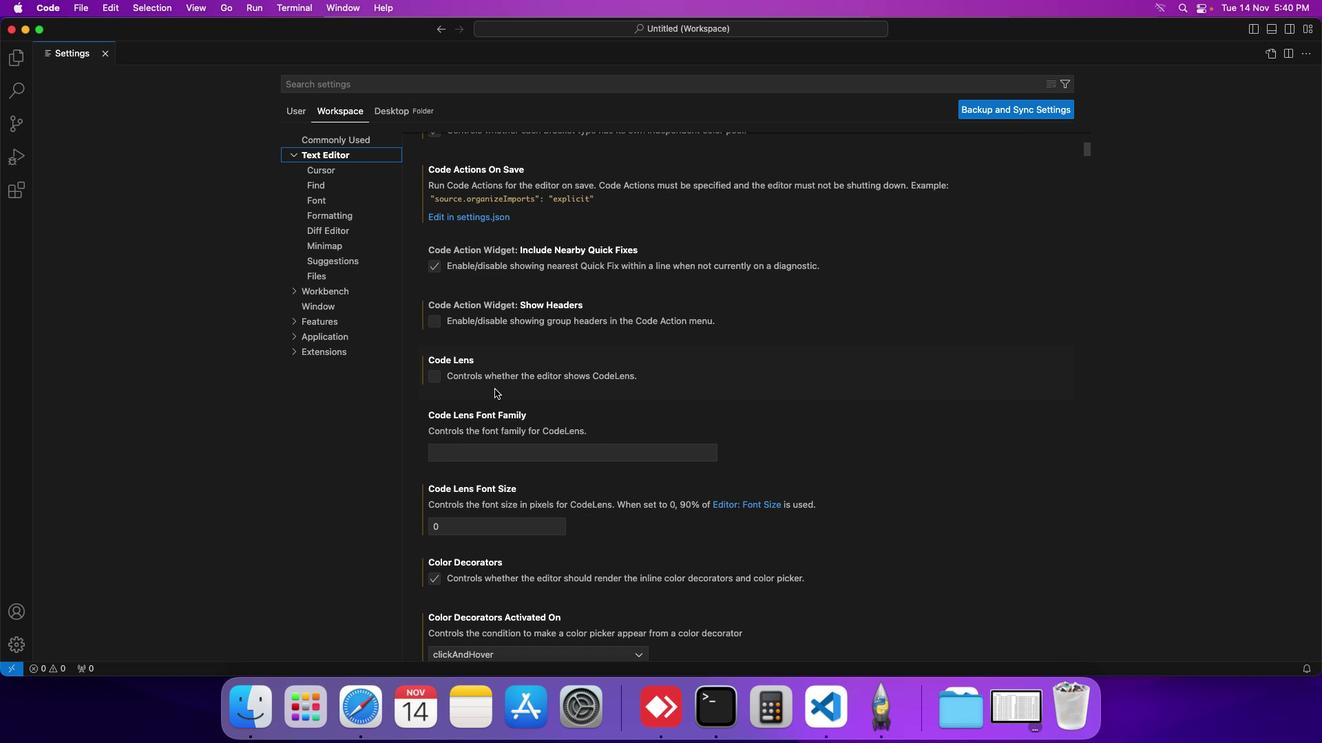 
Action: Mouse scrolled (485, 380) with delta (-8, -8)
Screenshot: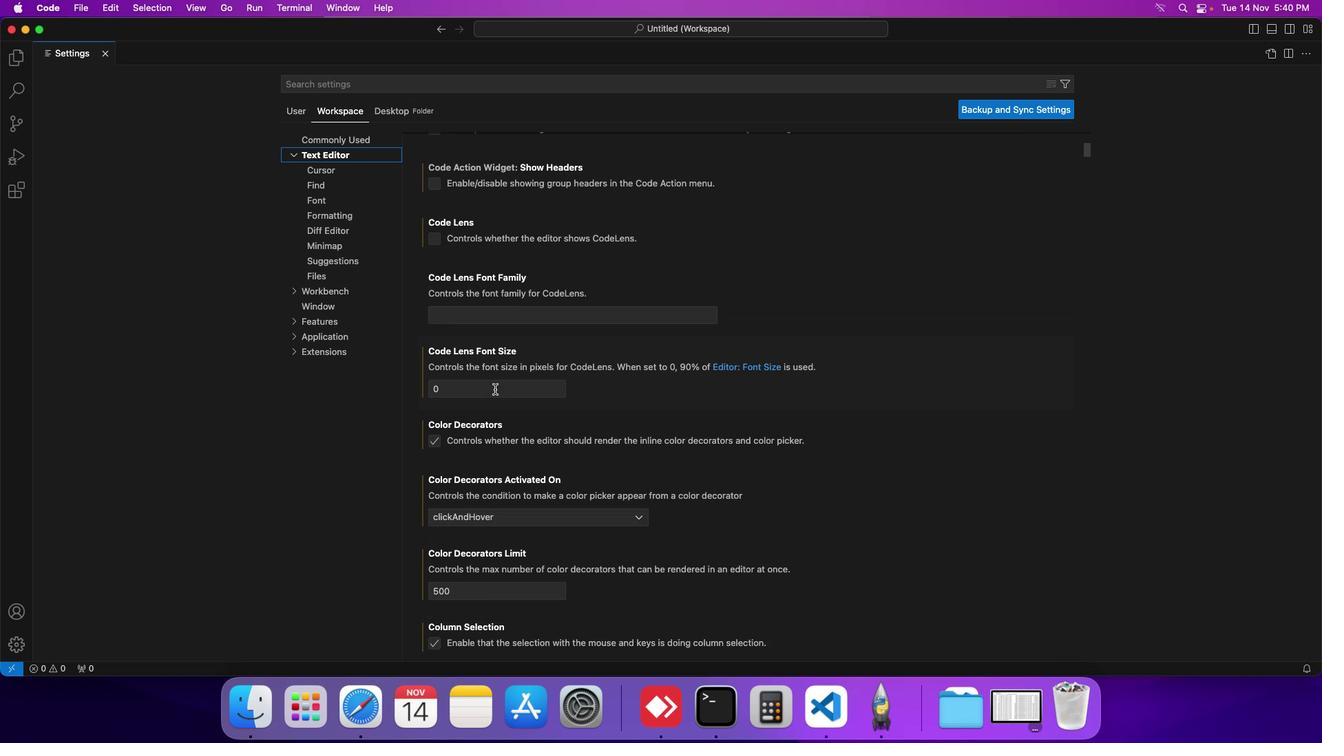 
Action: Mouse scrolled (485, 380) with delta (-8, -8)
Screenshot: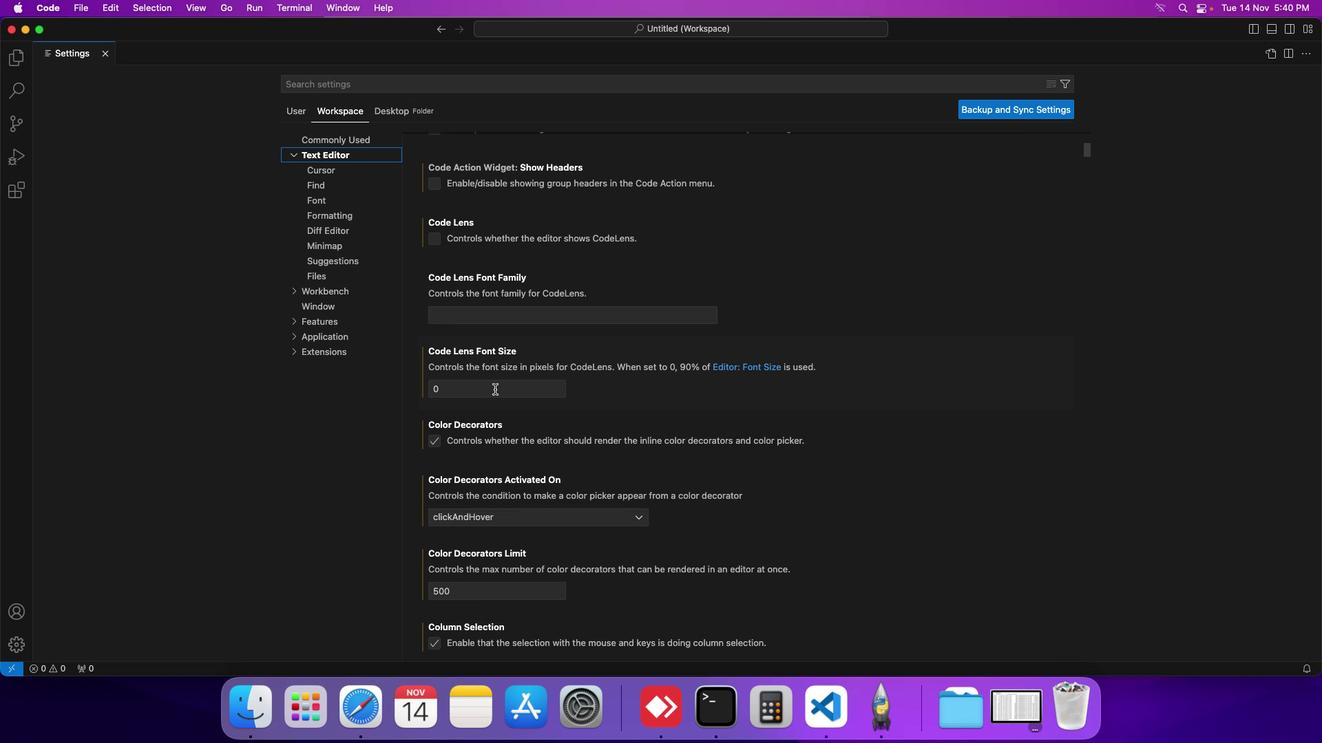 
Action: Mouse scrolled (485, 380) with delta (-8, -9)
Screenshot: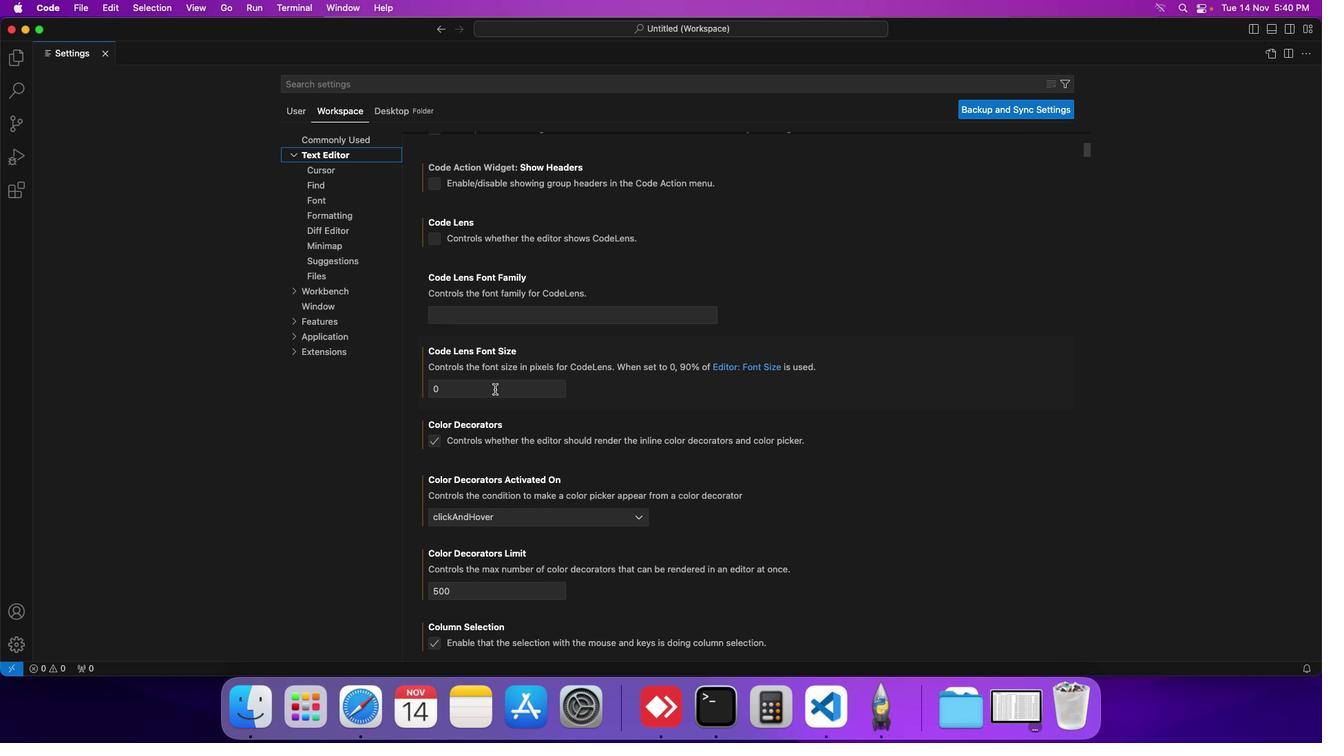
Action: Mouse scrolled (485, 380) with delta (-8, -8)
Screenshot: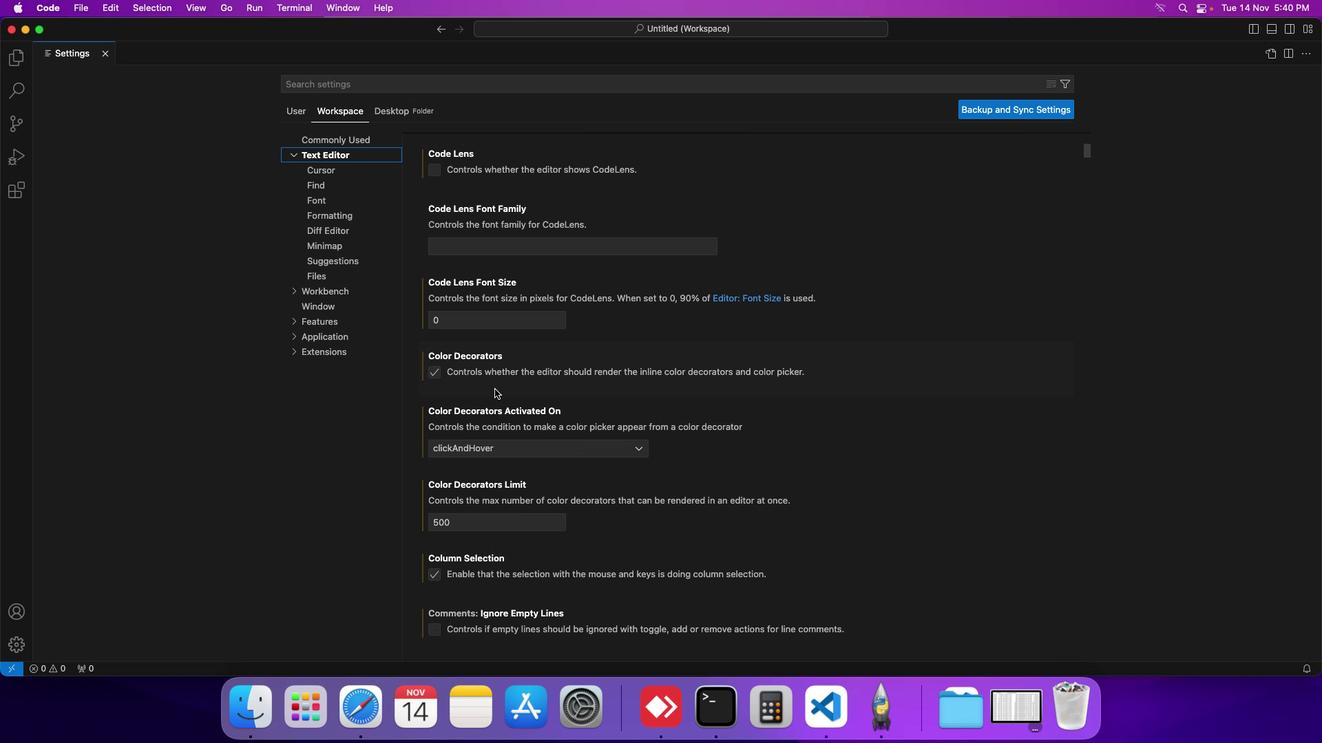 
Action: Mouse scrolled (485, 380) with delta (-8, -8)
Screenshot: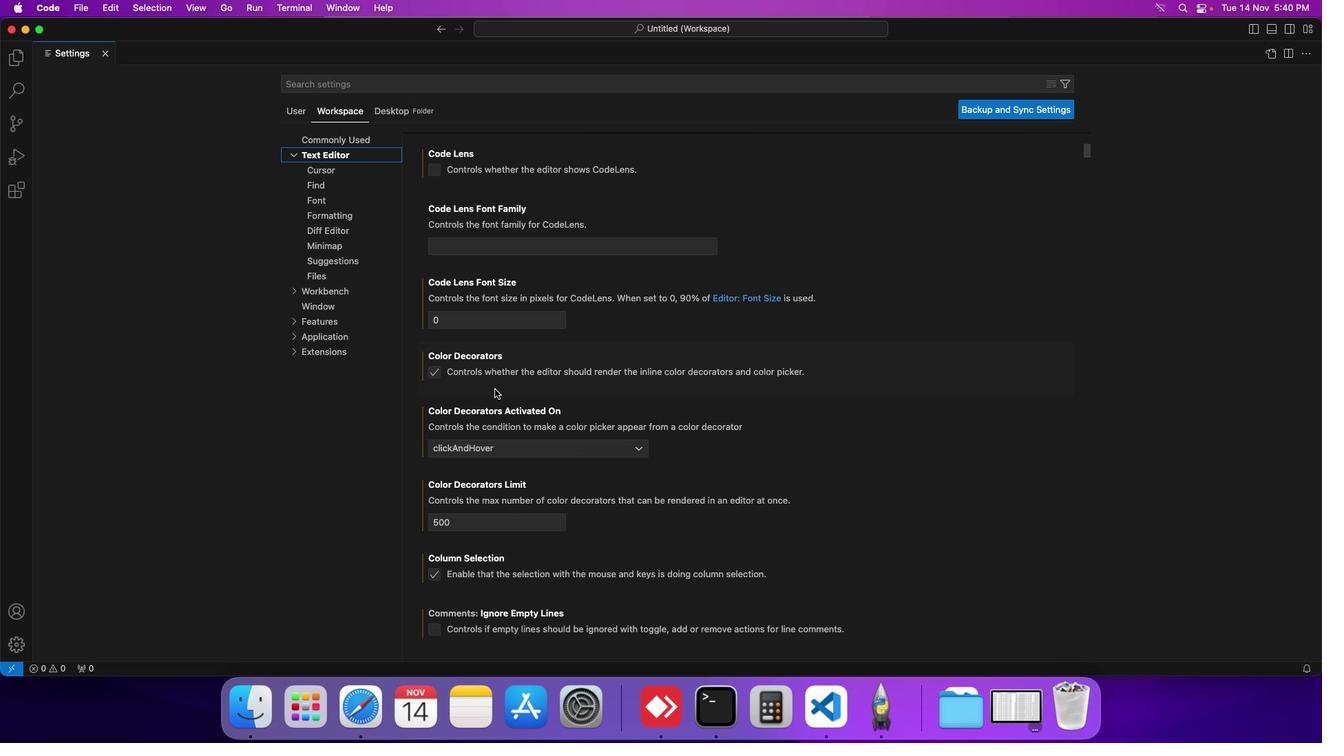 
Action: Mouse scrolled (485, 380) with delta (-8, -8)
Screenshot: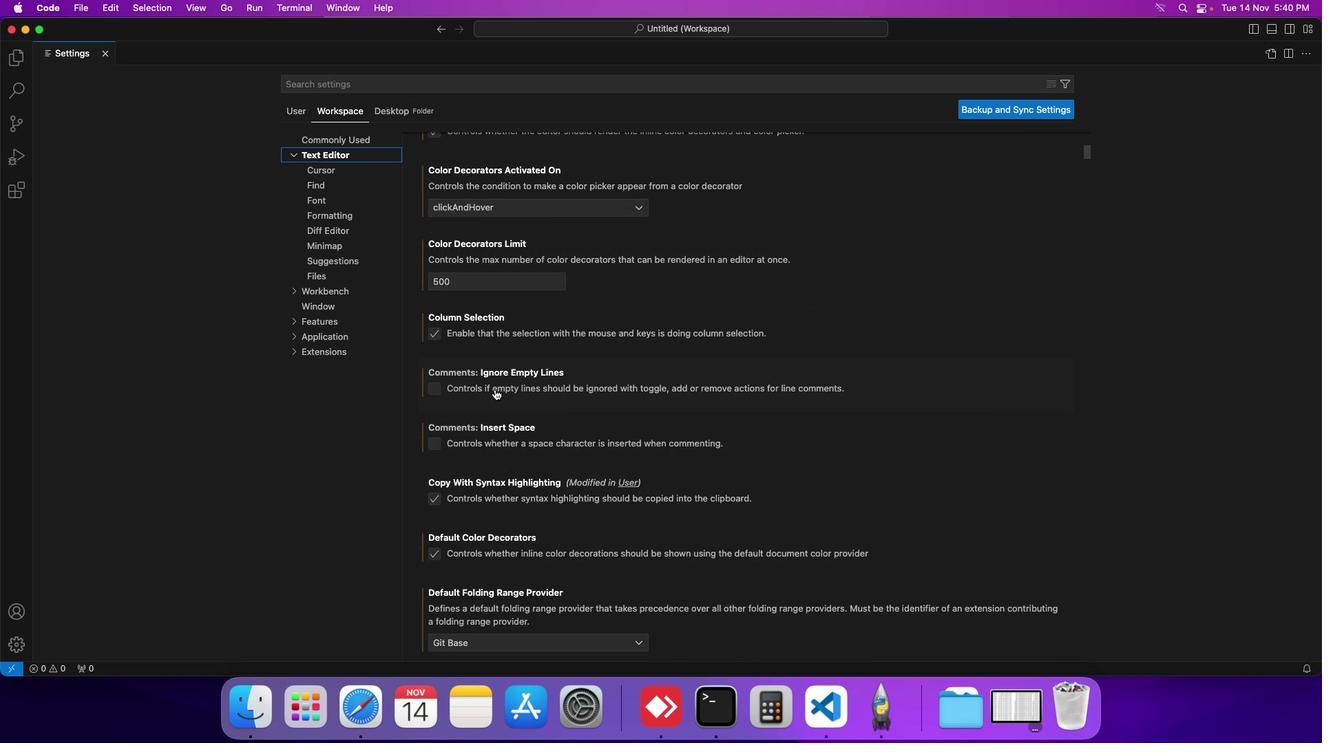 
Action: Mouse scrolled (485, 380) with delta (-8, -8)
Screenshot: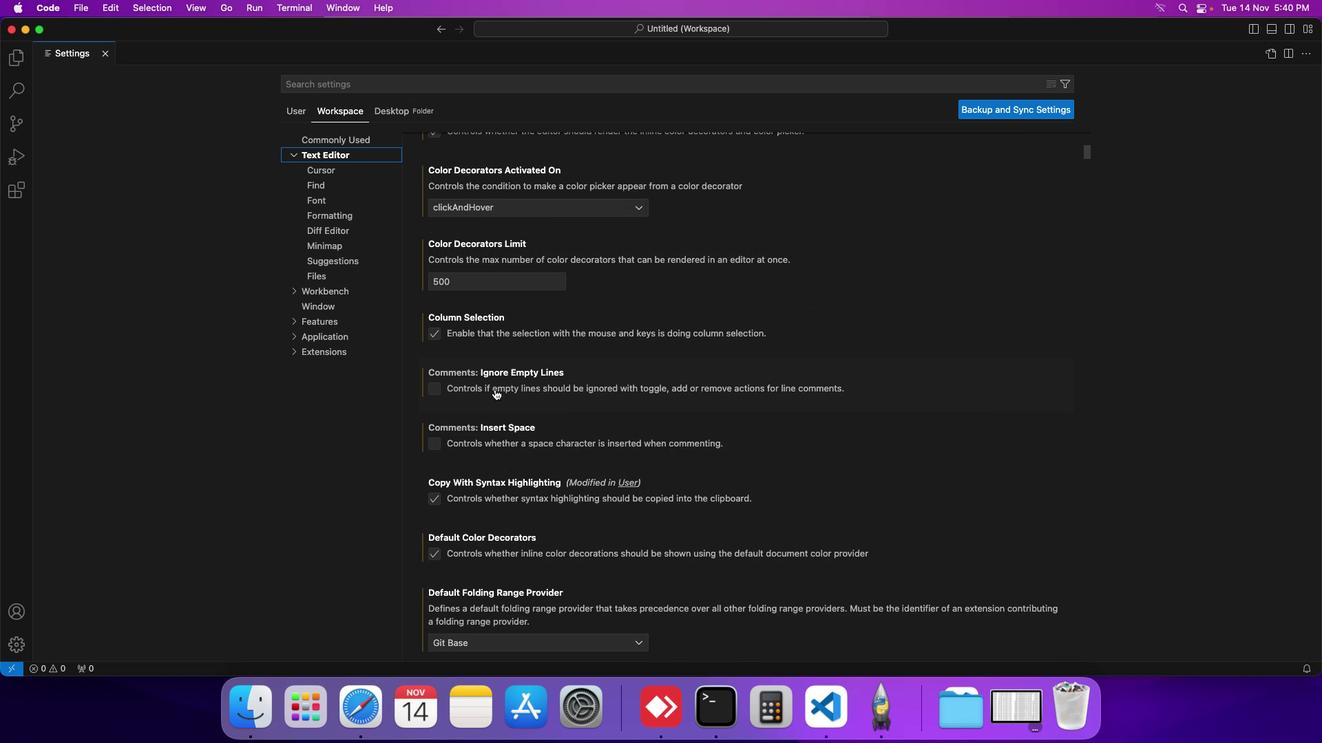 
Action: Mouse scrolled (485, 380) with delta (-8, -9)
Screenshot: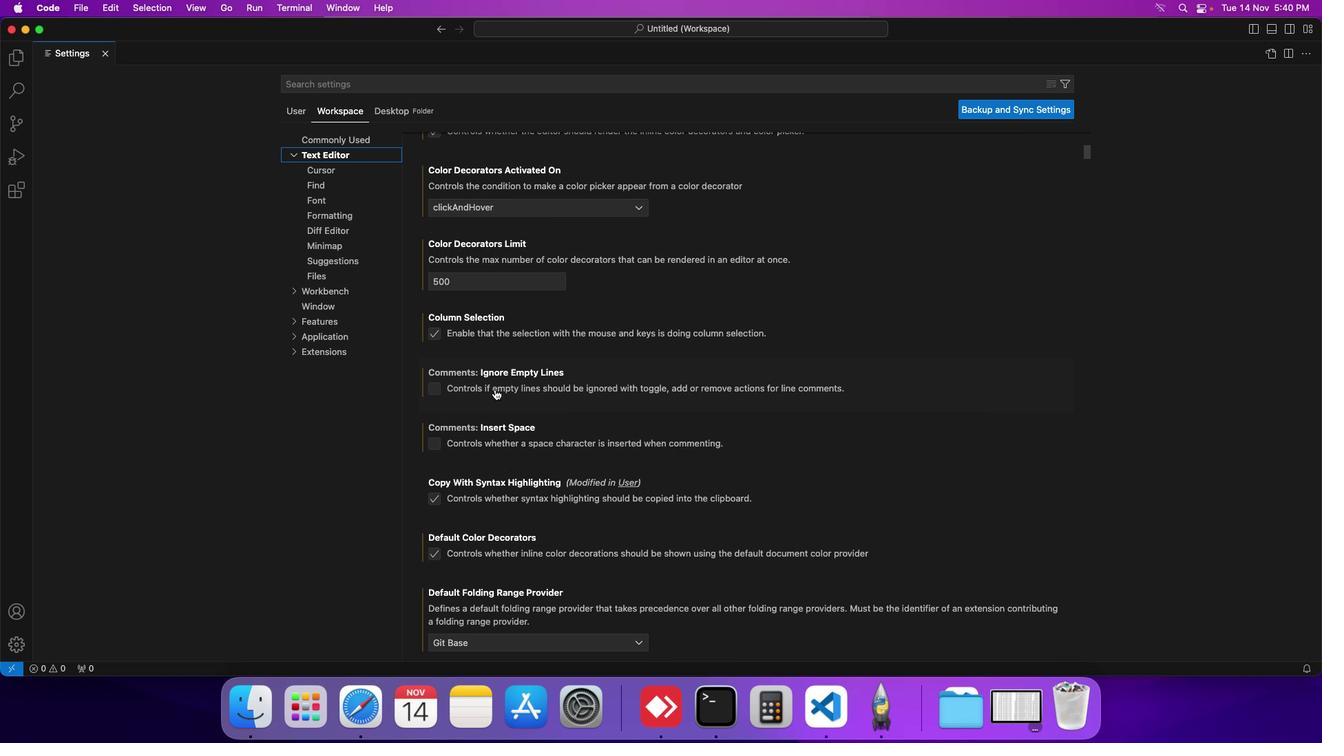 
Action: Mouse scrolled (485, 380) with delta (-8, -10)
Screenshot: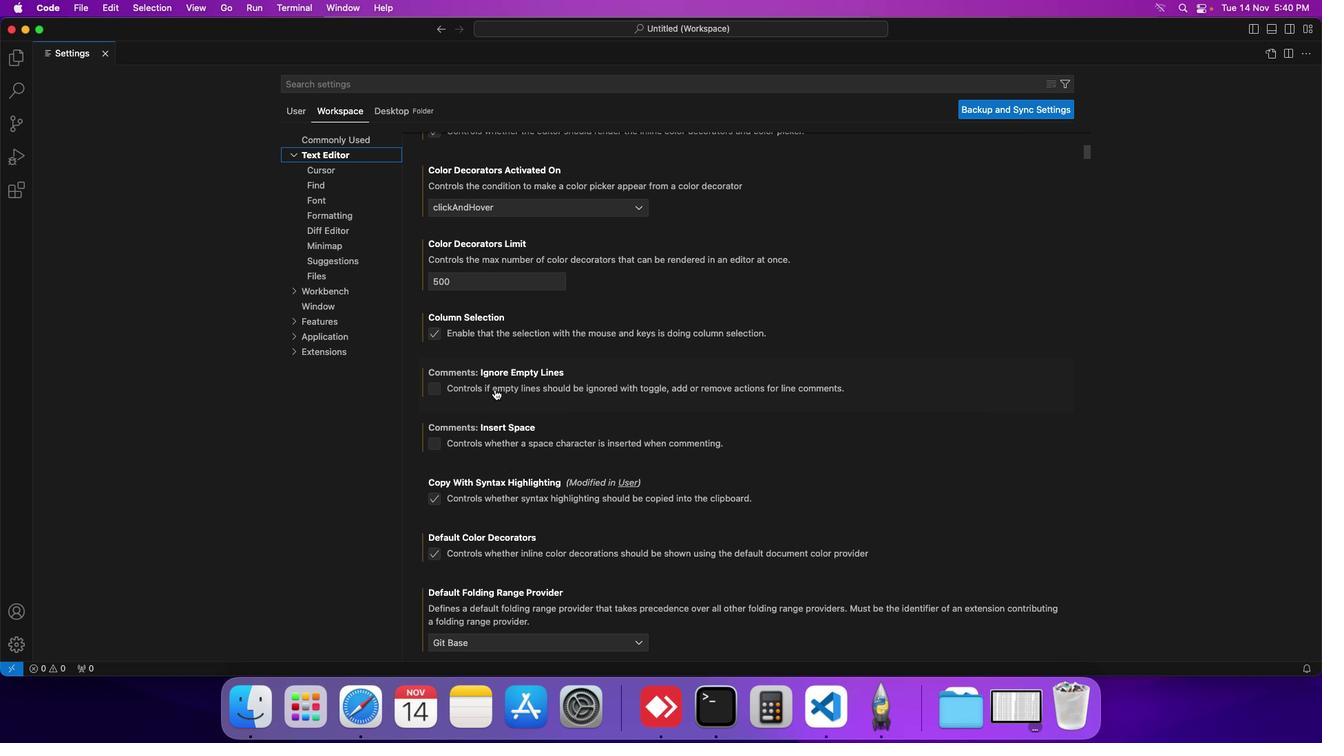 
Action: Mouse scrolled (485, 380) with delta (-8, -8)
Screenshot: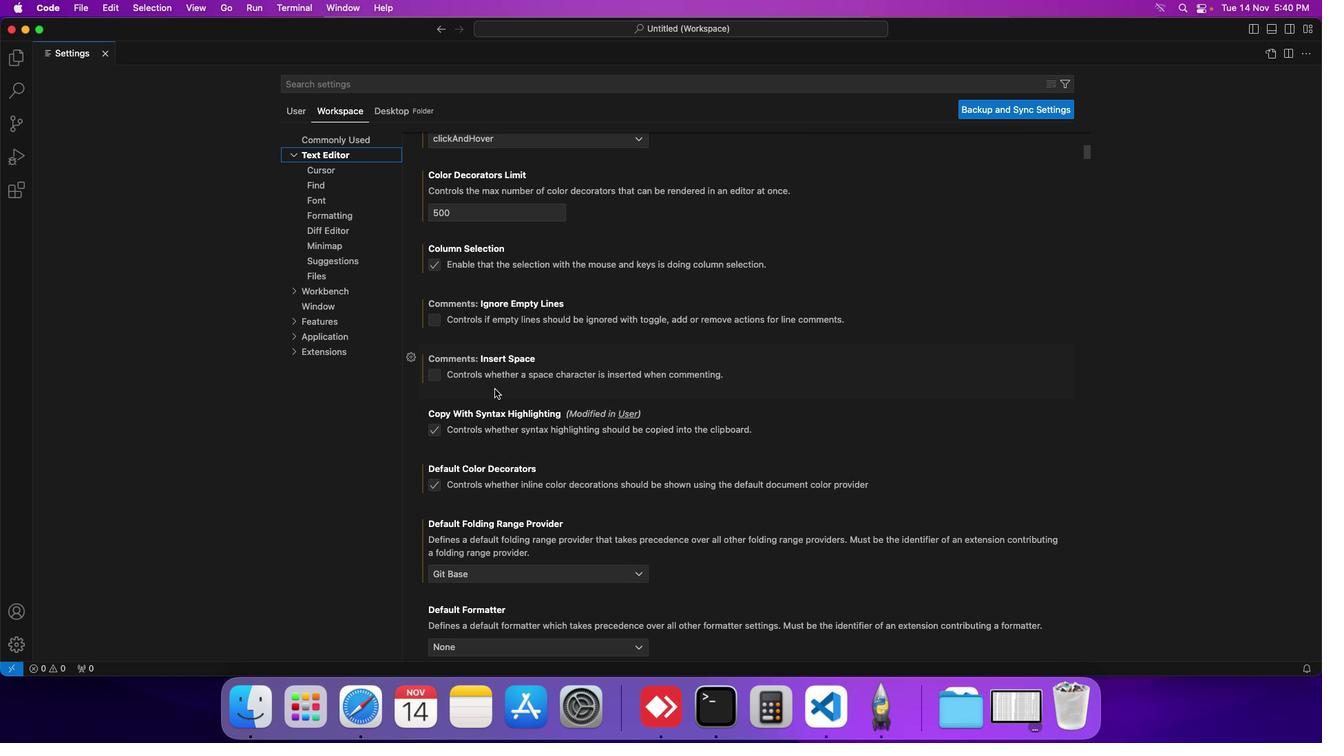 
Action: Mouse scrolled (485, 380) with delta (-8, -8)
Screenshot: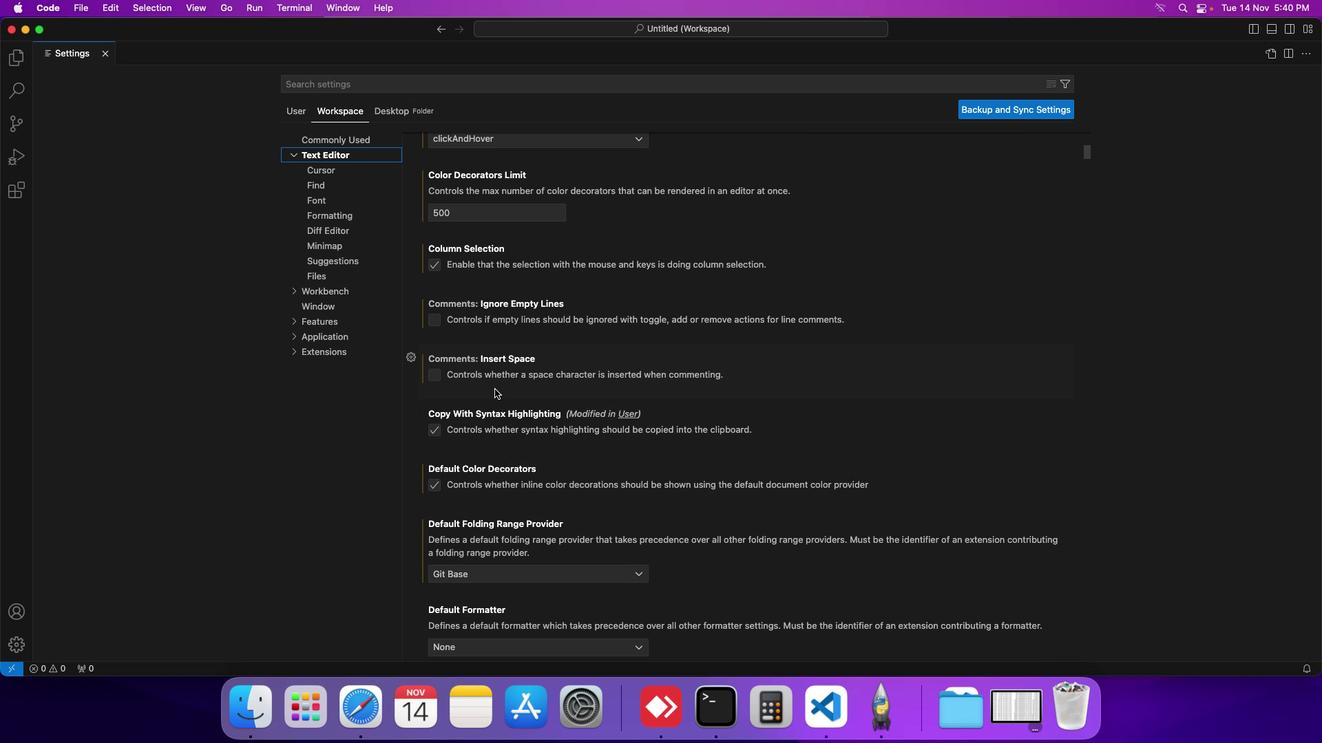
Action: Mouse scrolled (485, 380) with delta (-8, -8)
Screenshot: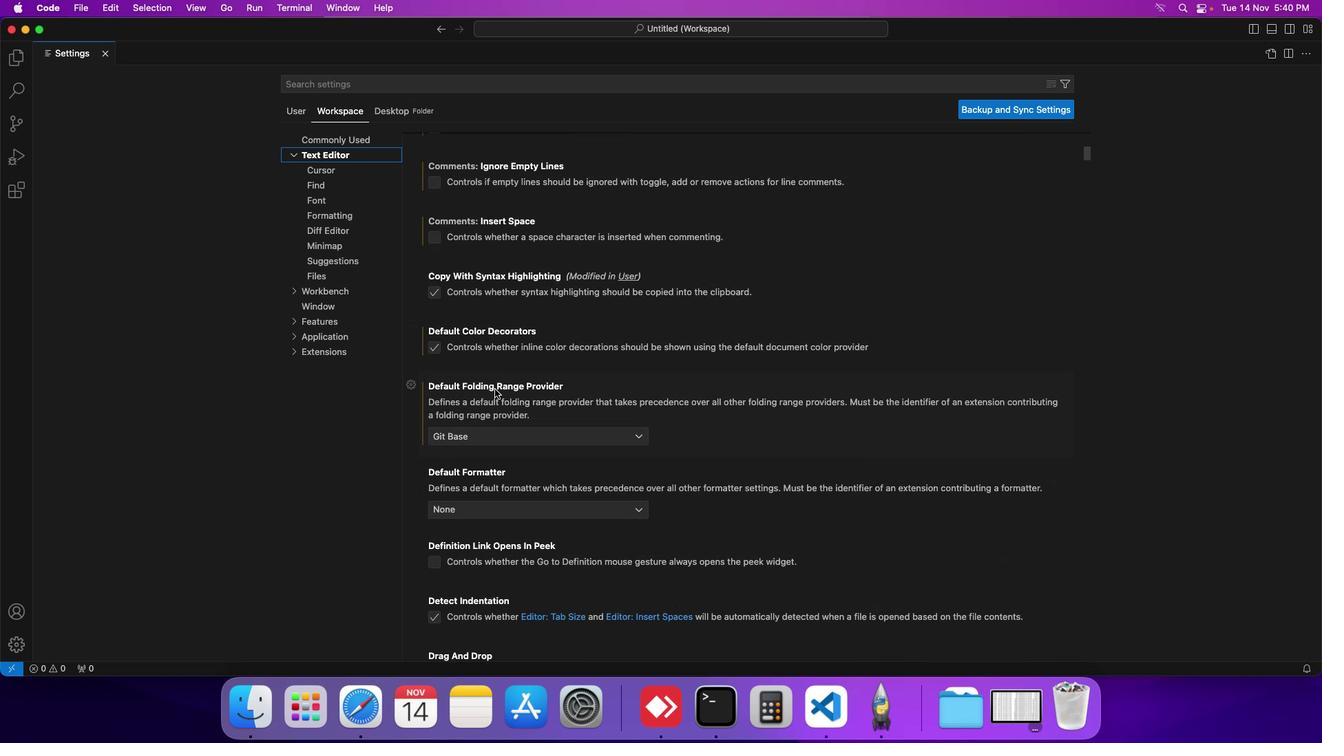 
Action: Mouse scrolled (485, 380) with delta (-8, -8)
Screenshot: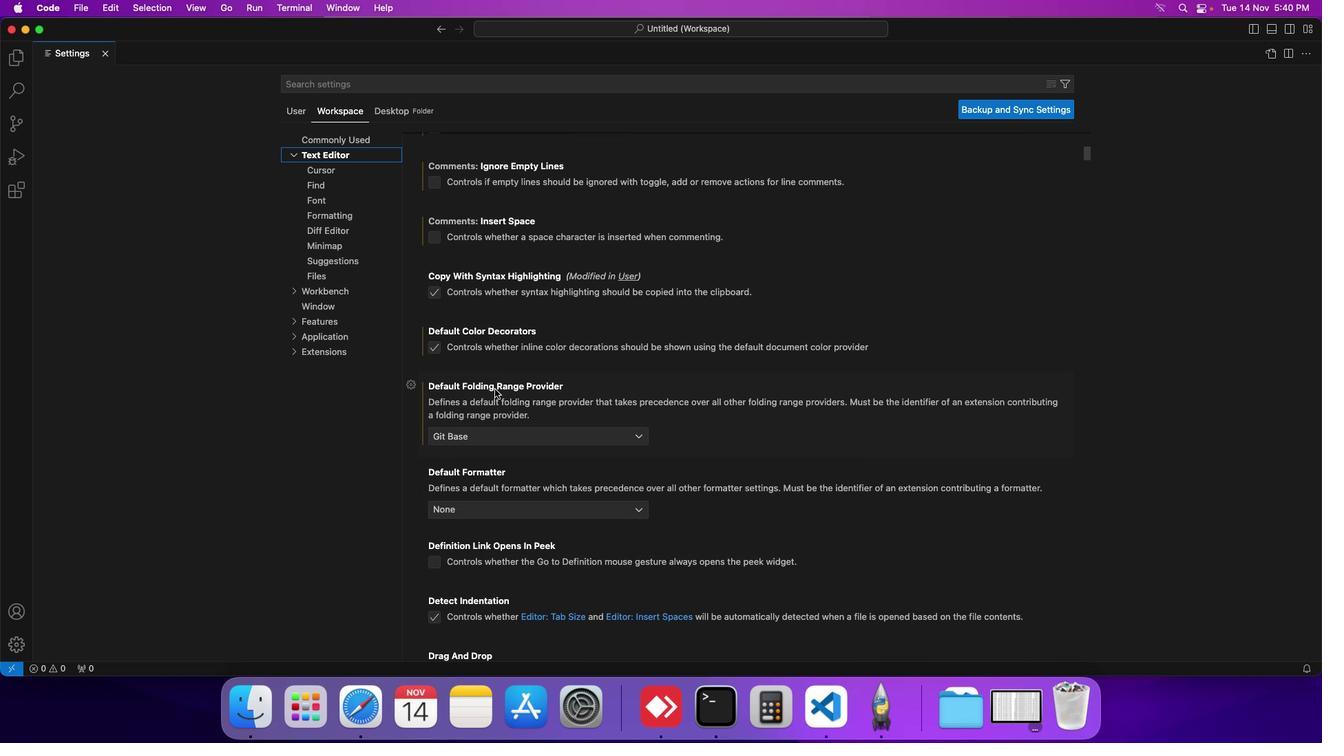 
Action: Mouse scrolled (485, 380) with delta (-8, -9)
Screenshot: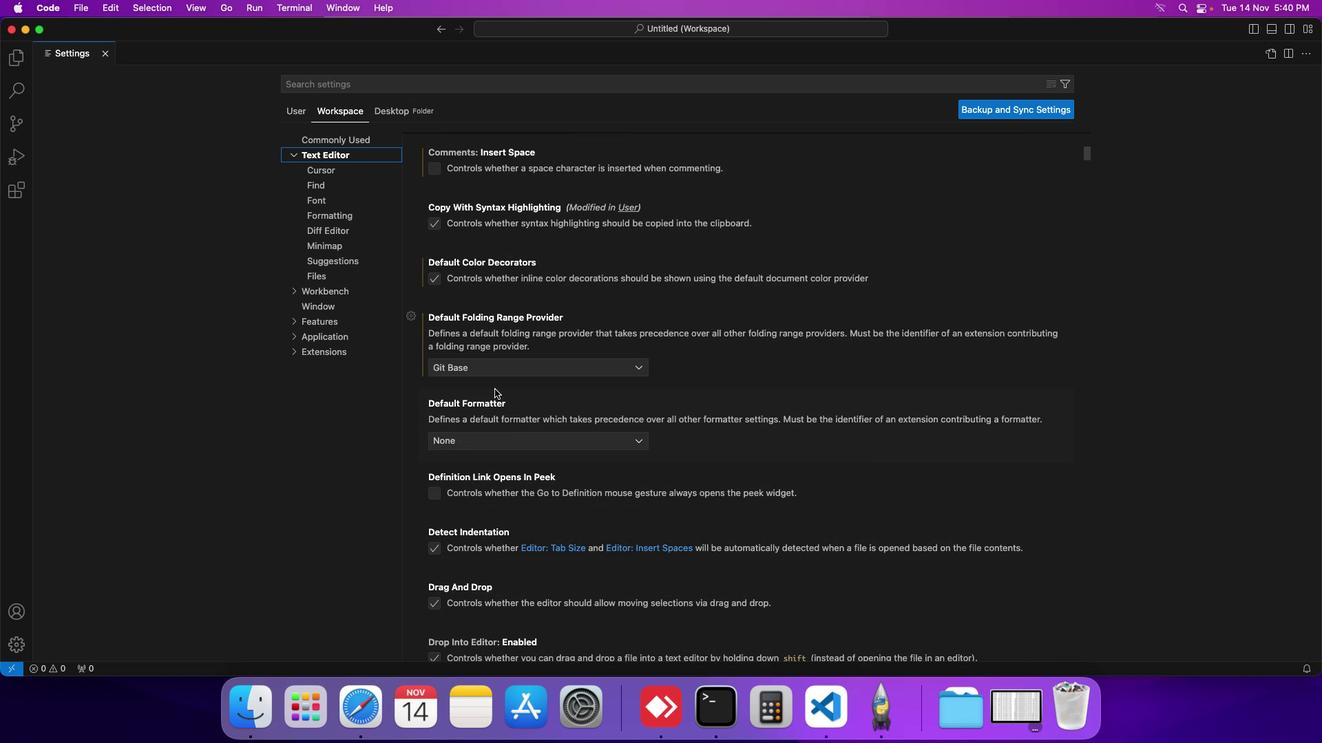
Action: Mouse scrolled (485, 380) with delta (-8, -9)
Screenshot: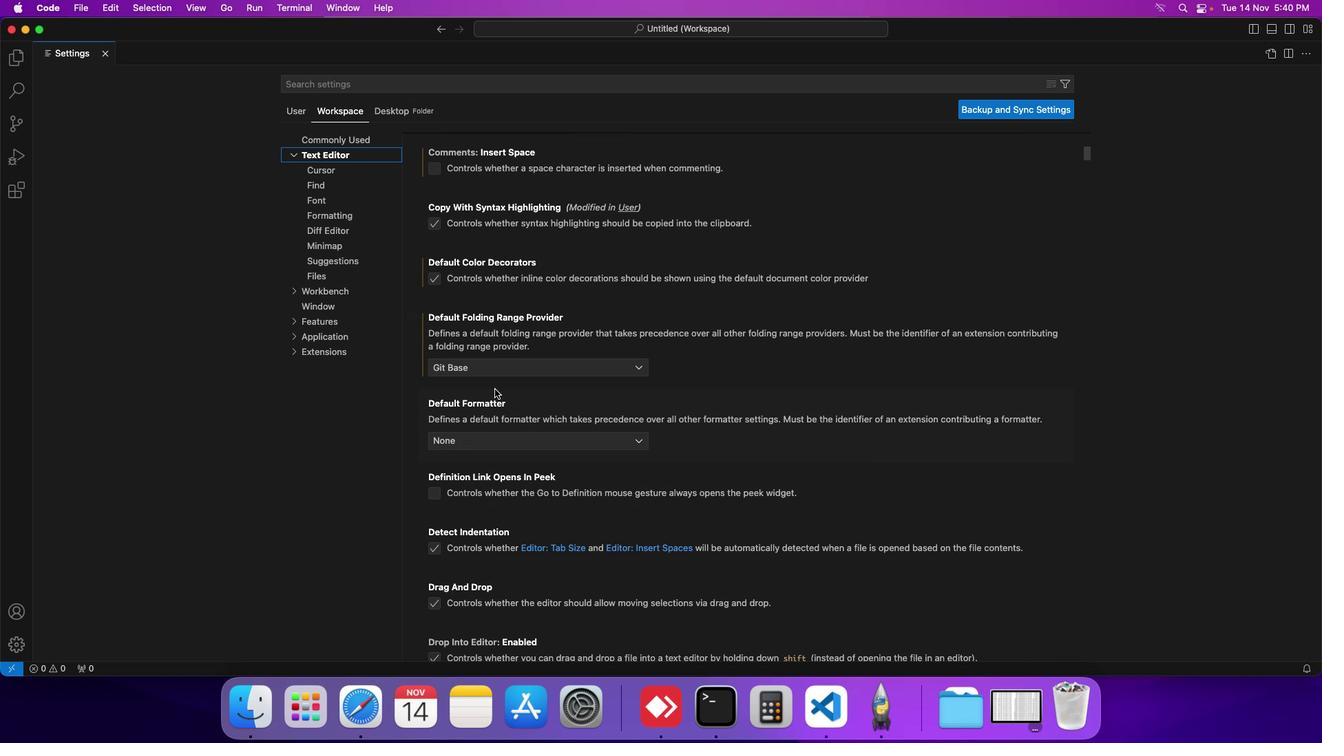 
Action: Mouse scrolled (485, 380) with delta (-8, -8)
Screenshot: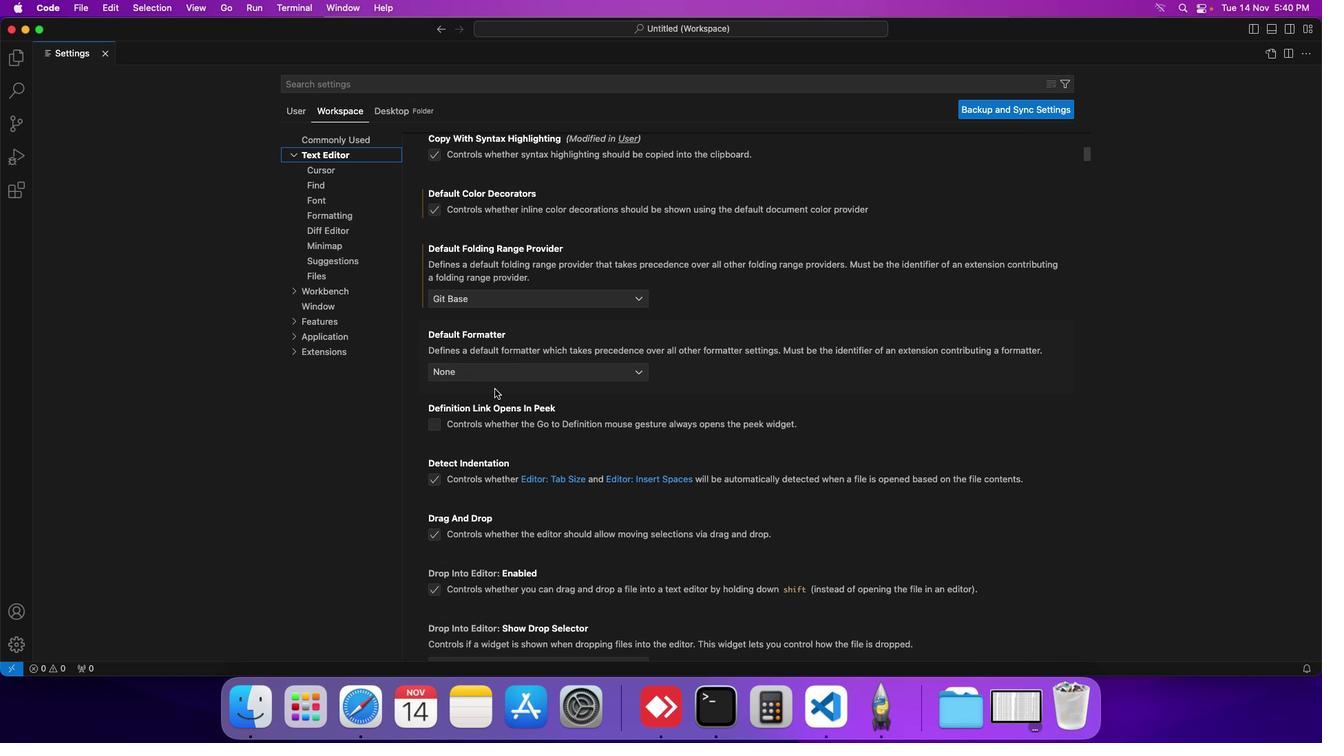 
Action: Mouse scrolled (485, 380) with delta (-8, -8)
Screenshot: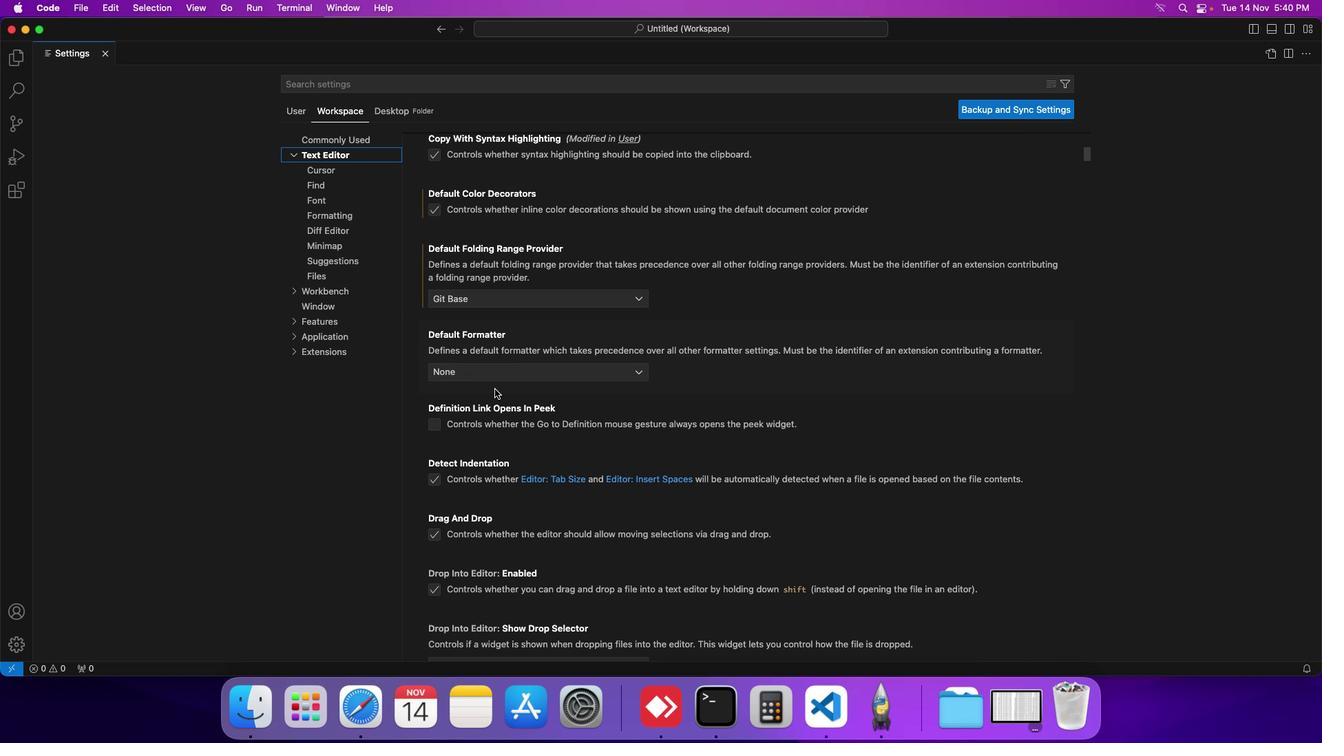 
Action: Mouse moved to (518, 288)
Screenshot: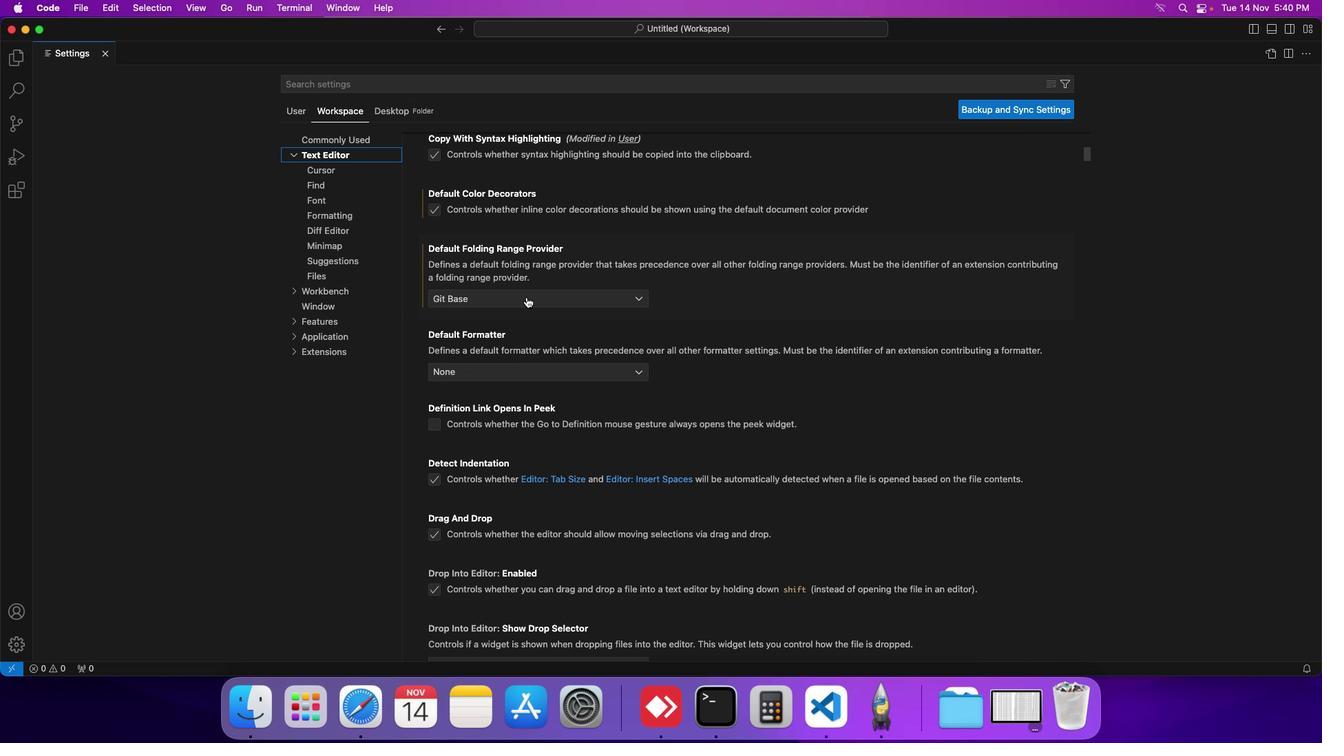 
Action: Mouse pressed left at (518, 288)
Screenshot: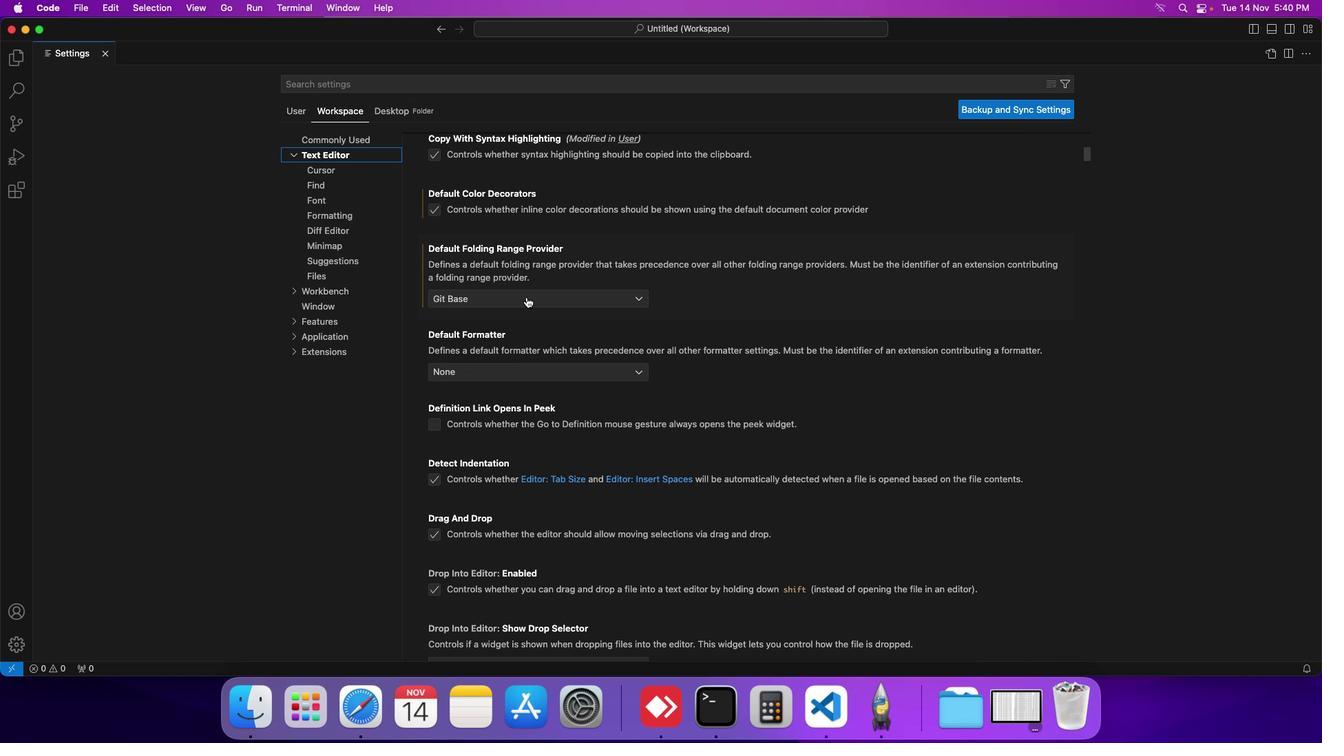 
Action: Mouse moved to (475, 478)
Screenshot: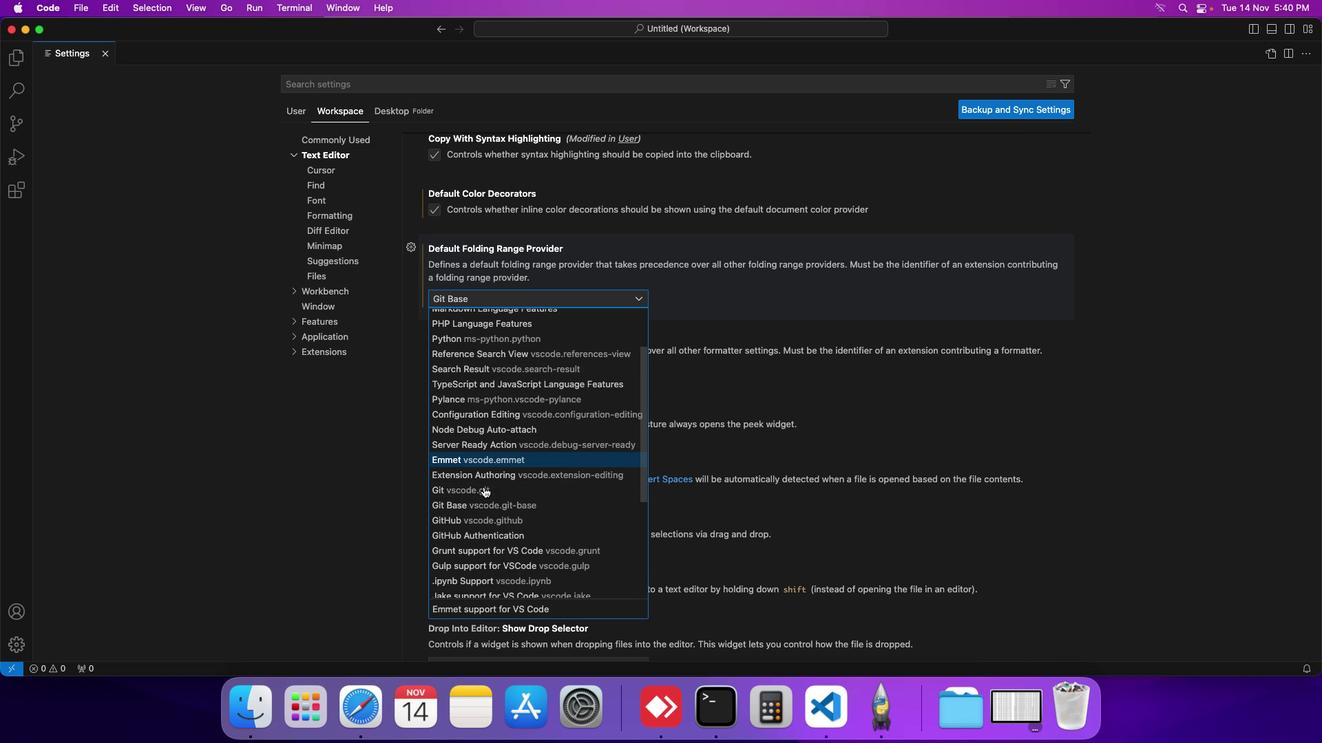
Action: Mouse scrolled (475, 478) with delta (-8, -8)
Screenshot: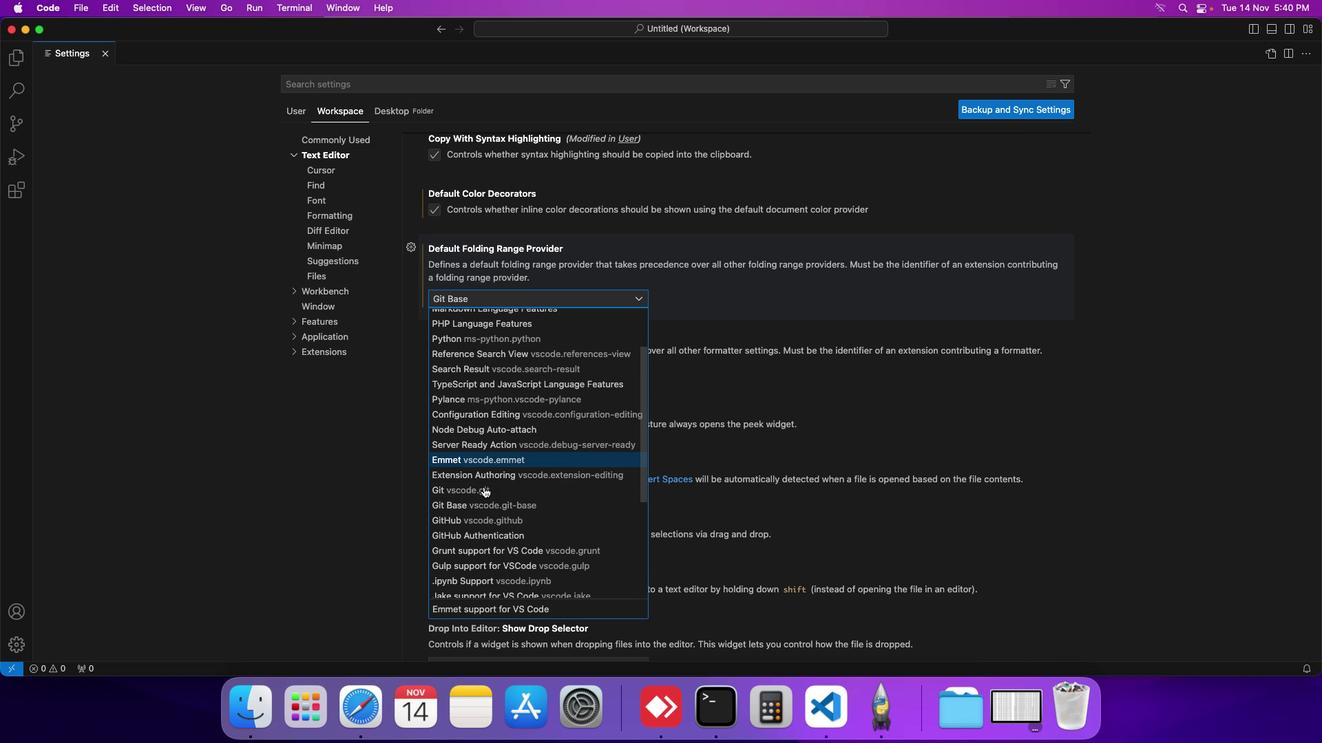 
Action: Mouse scrolled (475, 478) with delta (-8, -8)
Screenshot: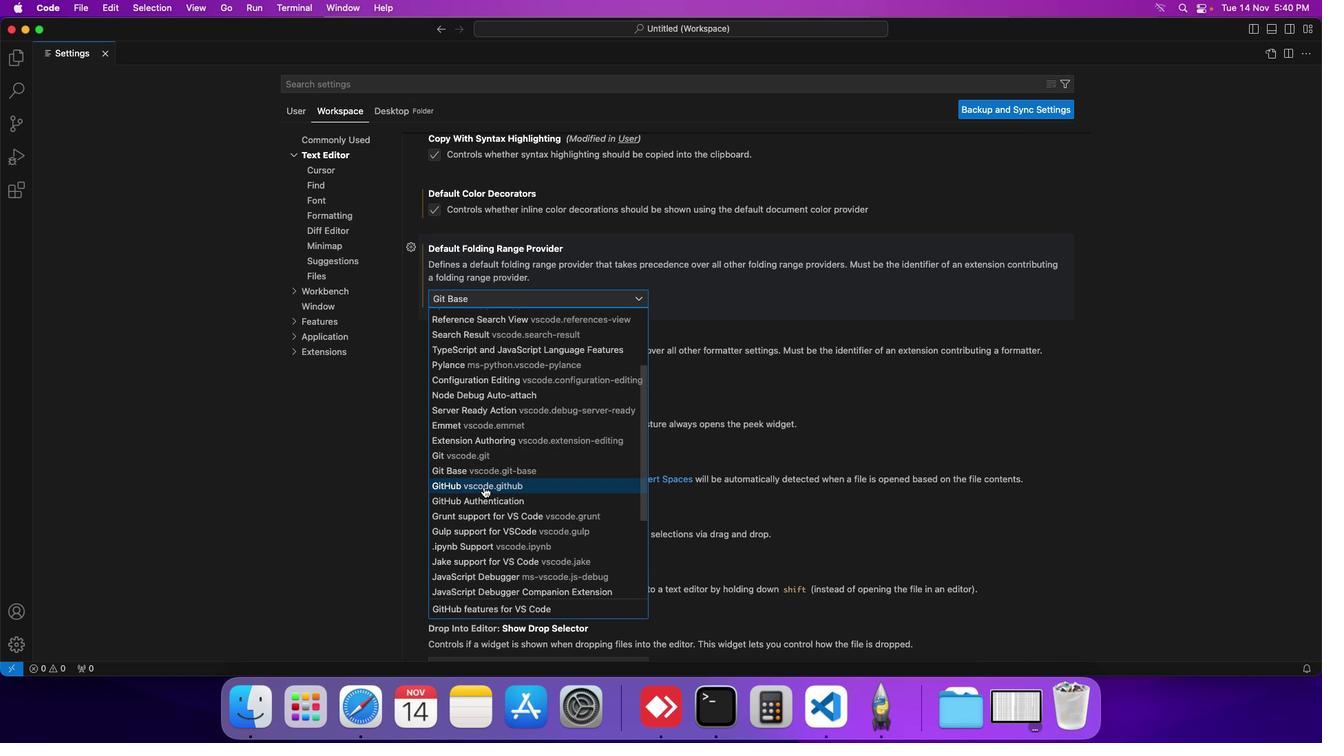 
Action: Mouse scrolled (475, 478) with delta (-8, -8)
Screenshot: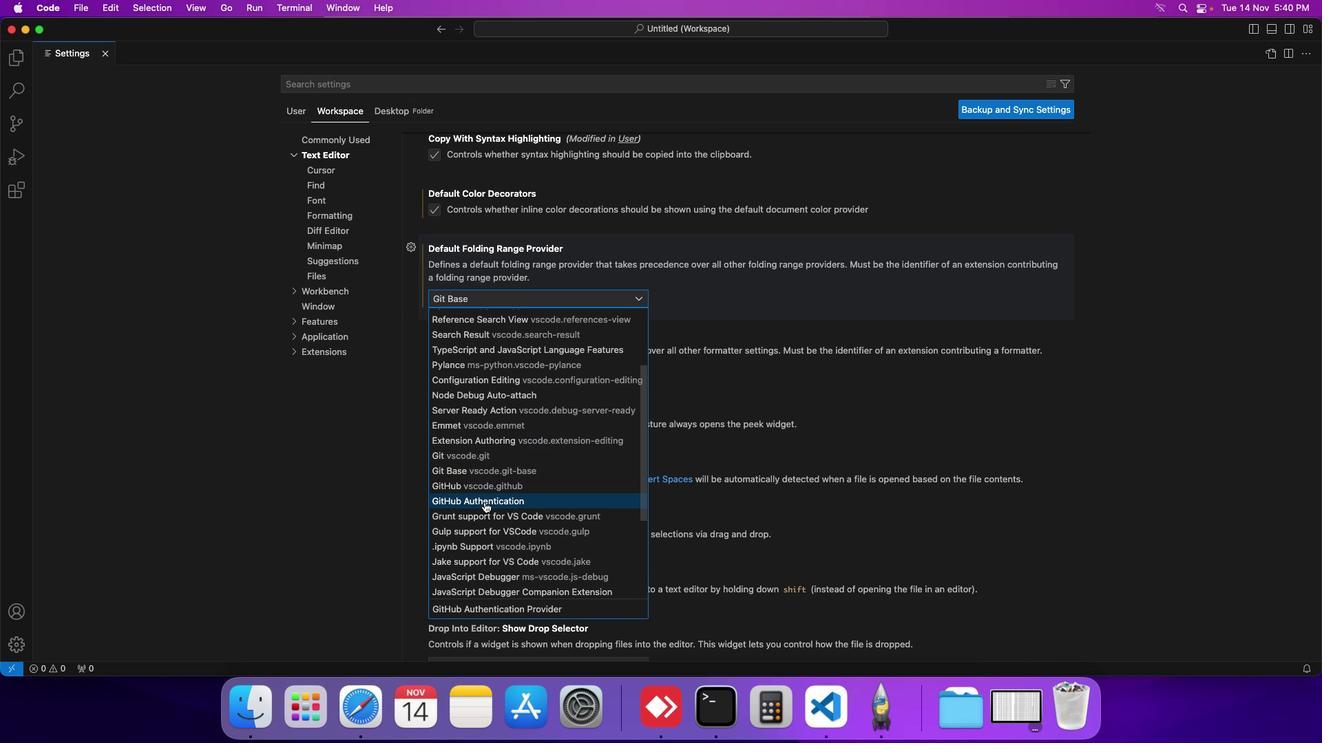 
Action: Mouse moved to (489, 479)
Screenshot: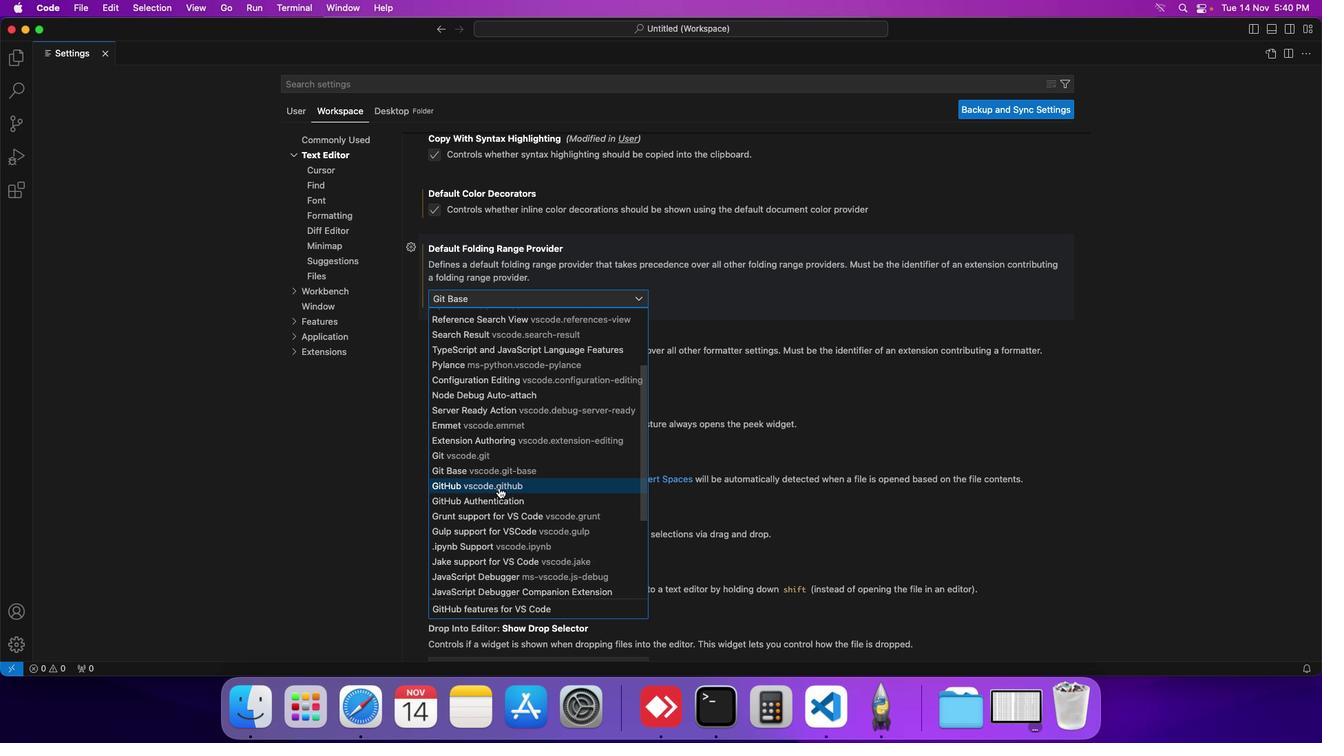 
Action: Mouse pressed left at (489, 479)
Screenshot: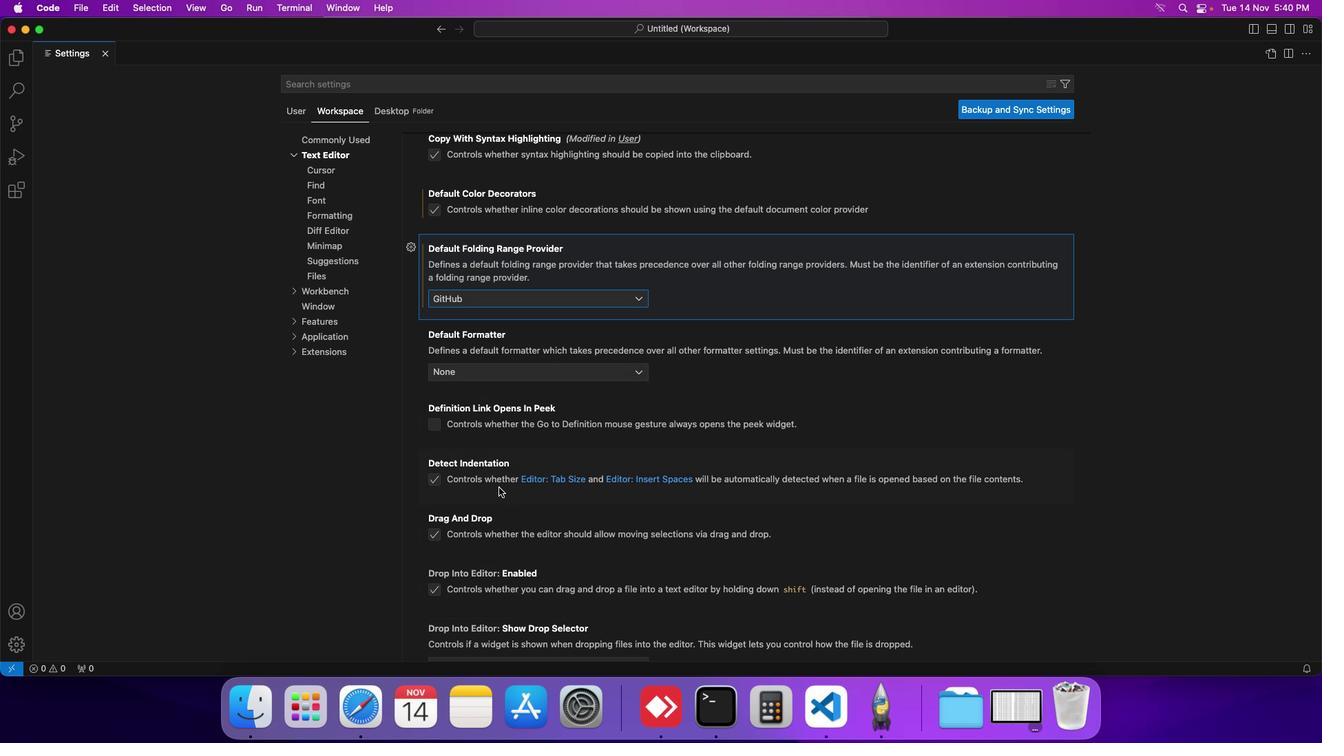 
Action: Mouse moved to (551, 296)
Screenshot: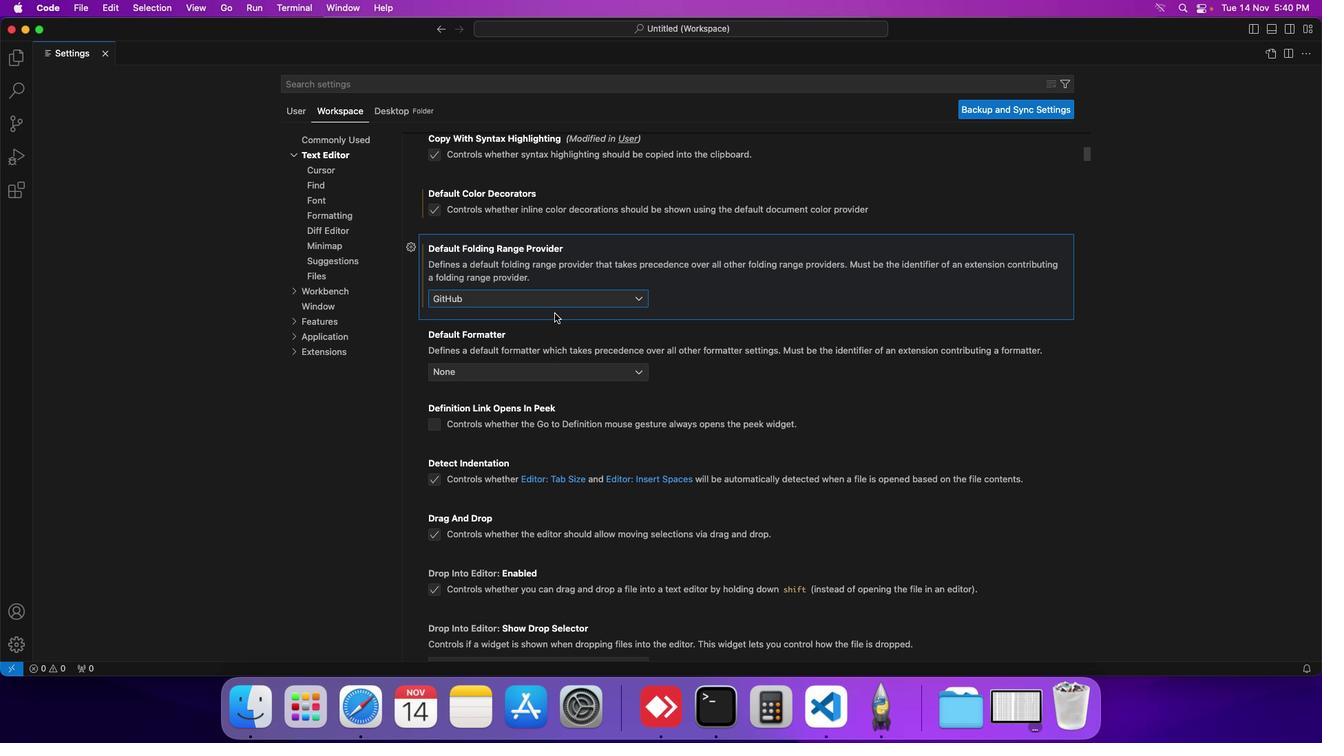 
